 Task: Look for products in the category "Children & Baby Health" from Beekeeper's only.
Action: Mouse moved to (270, 133)
Screenshot: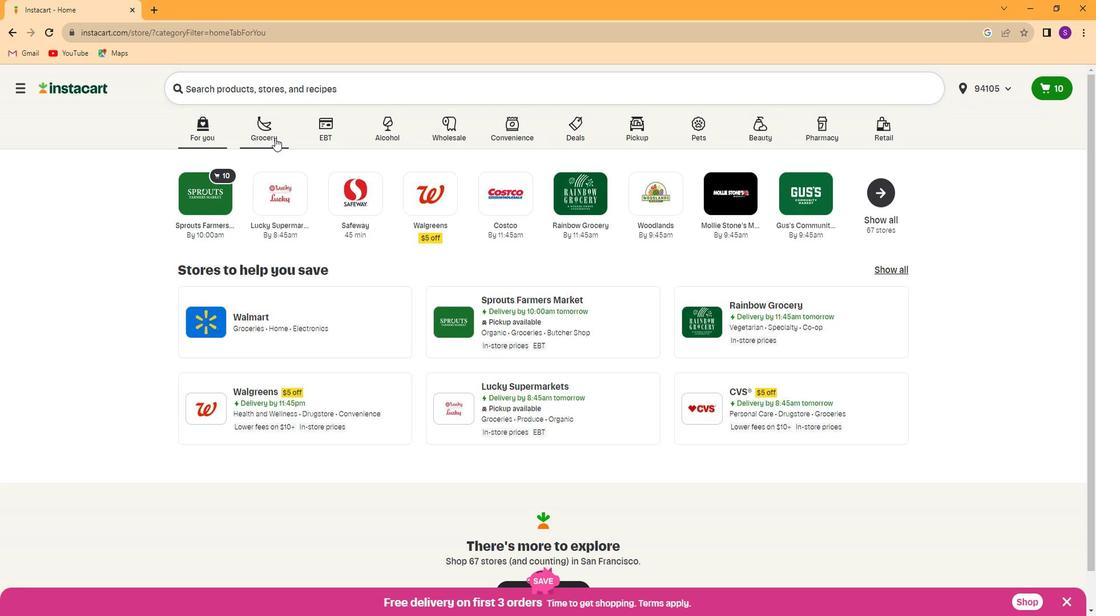 
Action: Mouse pressed left at (270, 133)
Screenshot: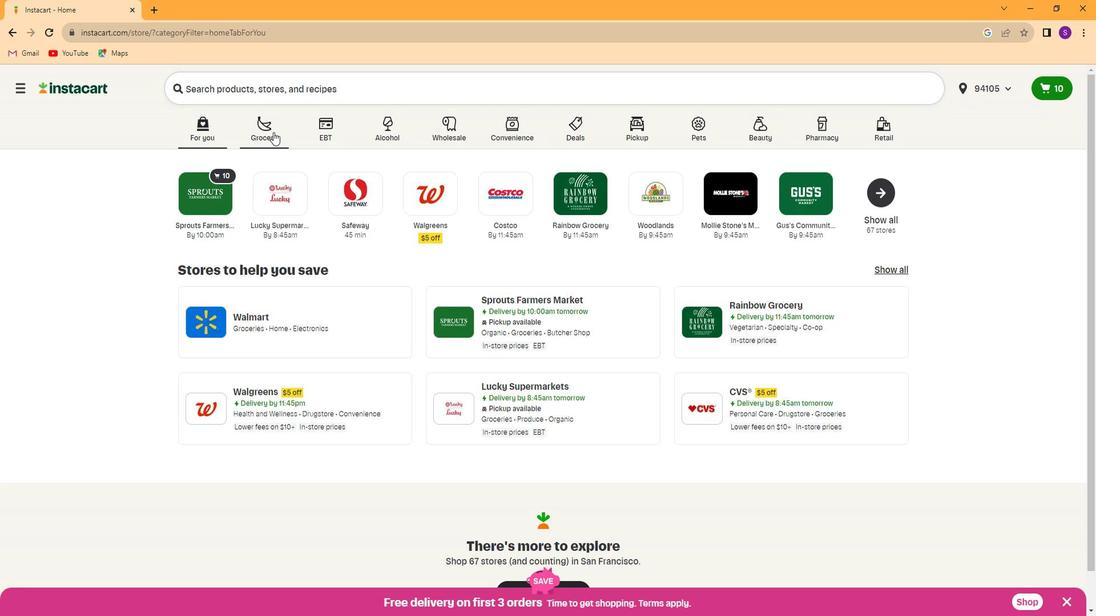 
Action: Mouse moved to (729, 210)
Screenshot: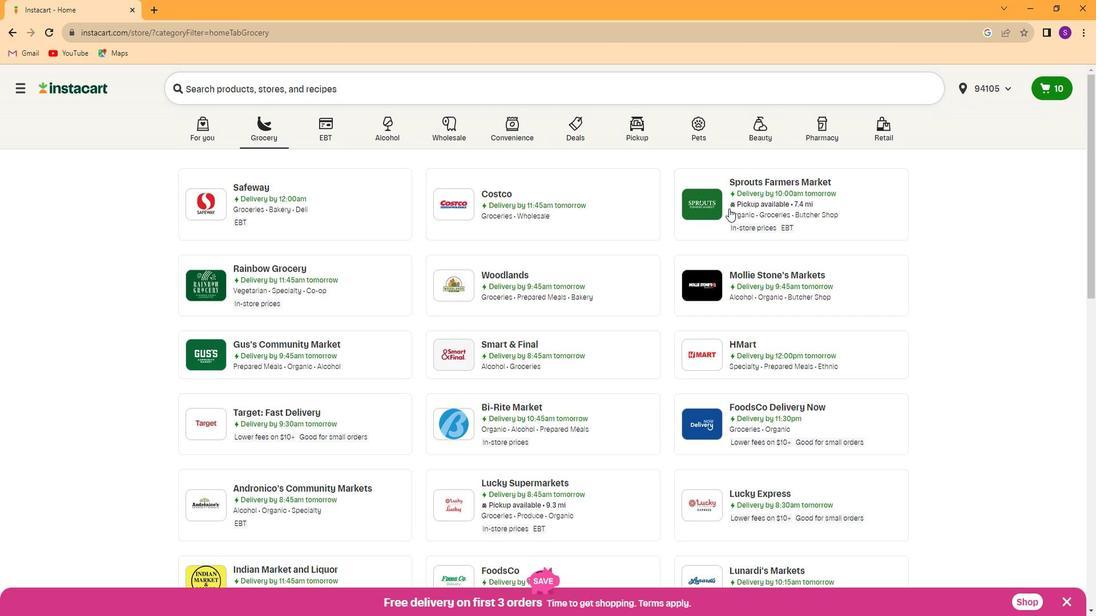 
Action: Mouse pressed left at (729, 210)
Screenshot: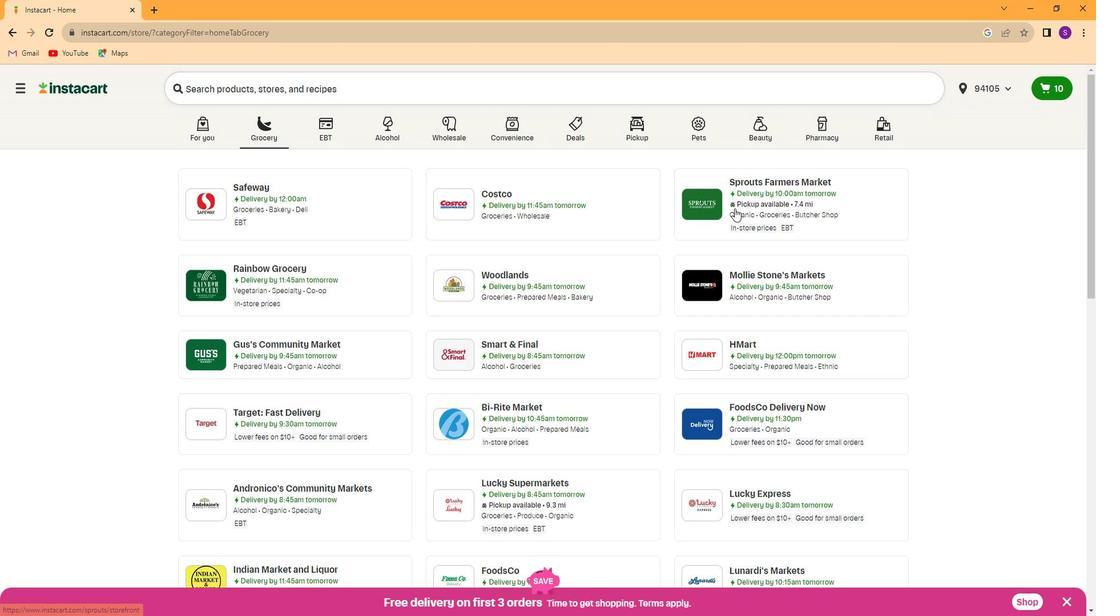 
Action: Mouse moved to (98, 463)
Screenshot: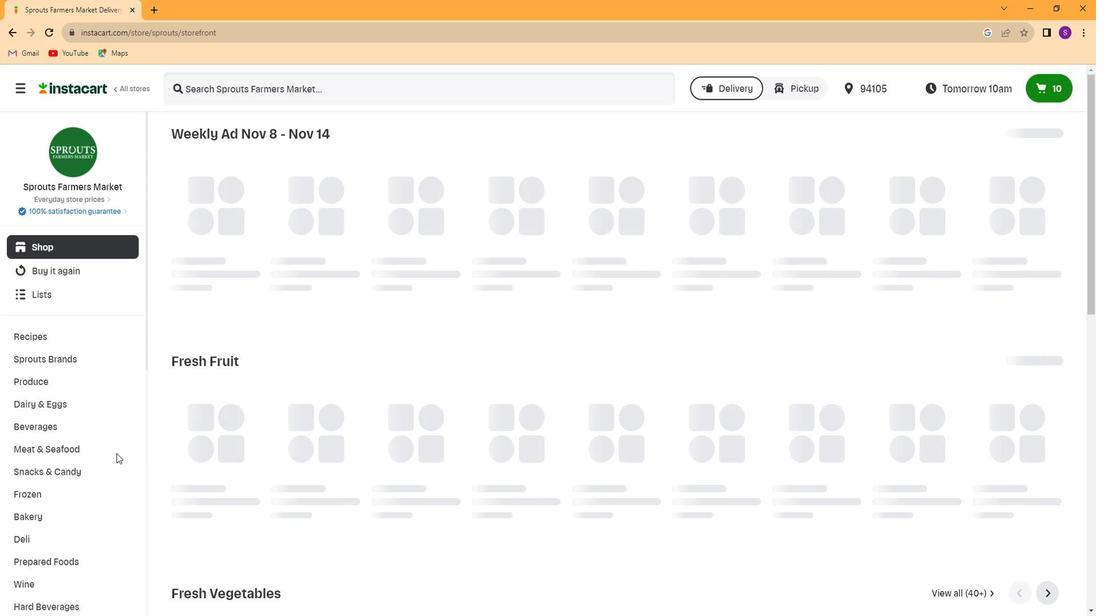 
Action: Mouse scrolled (98, 463) with delta (0, 0)
Screenshot: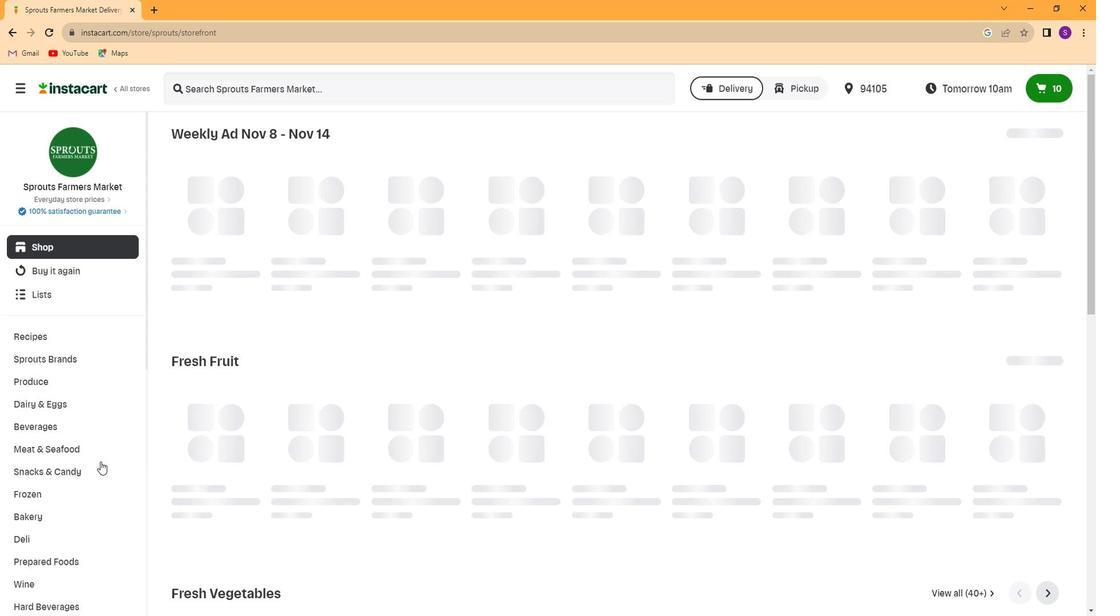 
Action: Mouse scrolled (98, 463) with delta (0, 0)
Screenshot: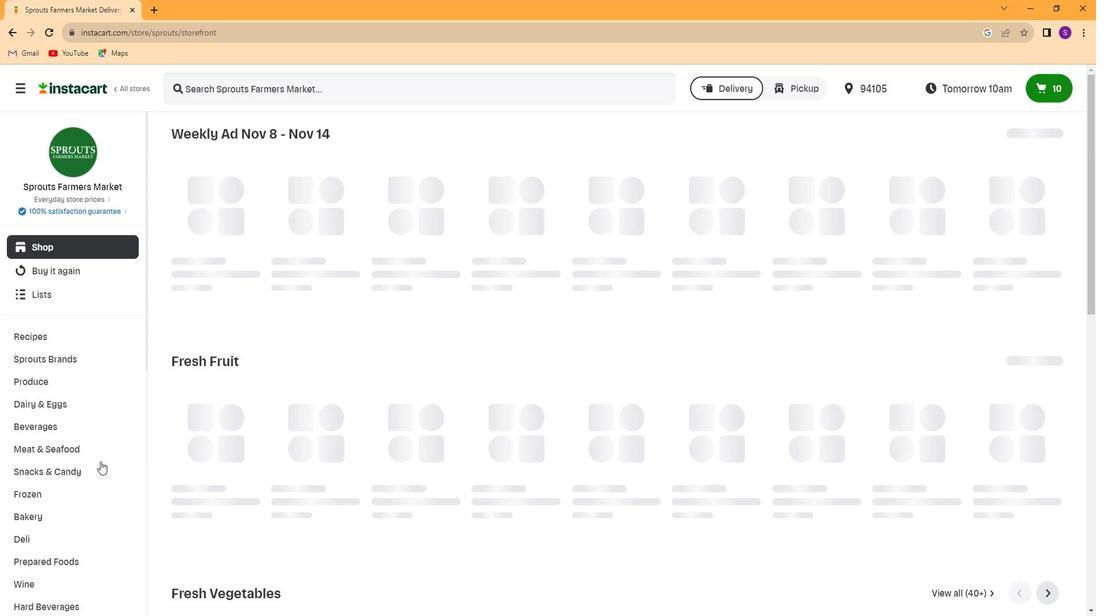
Action: Mouse scrolled (98, 463) with delta (0, 0)
Screenshot: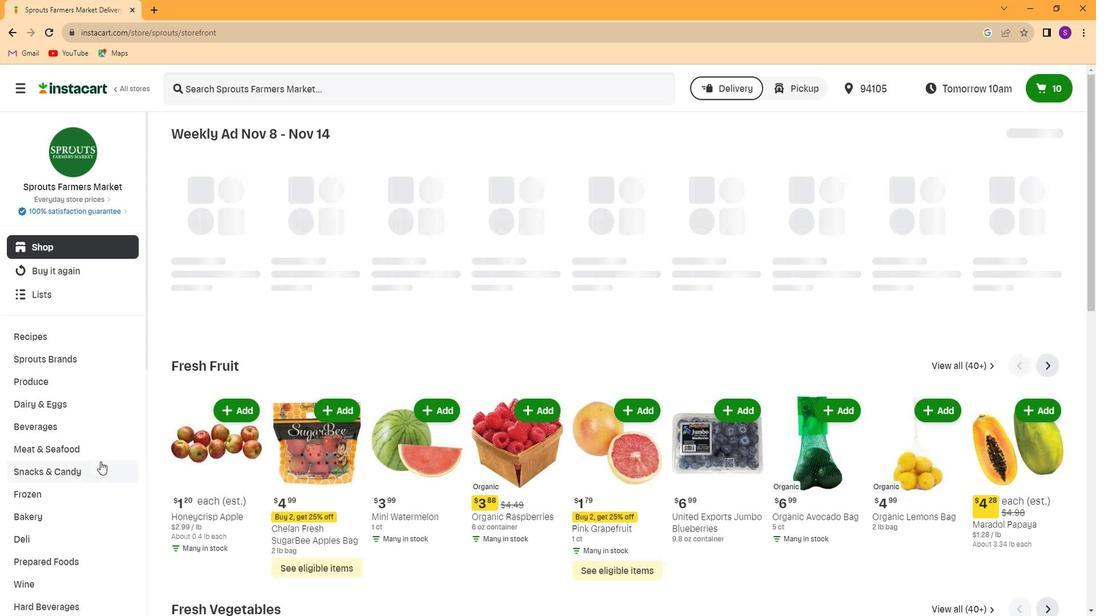 
Action: Mouse scrolled (98, 463) with delta (0, 0)
Screenshot: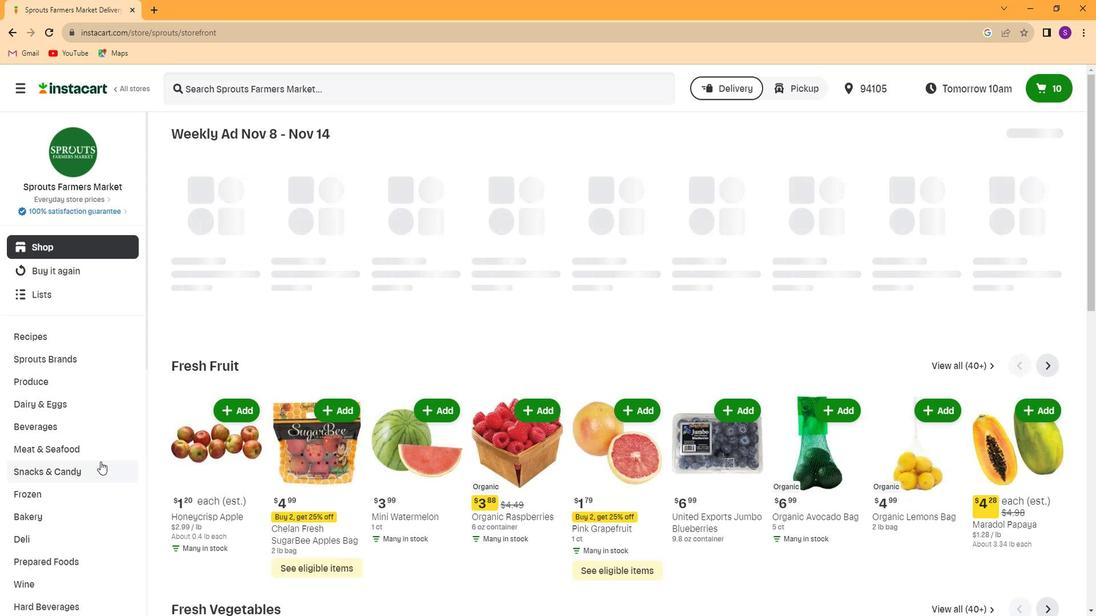 
Action: Mouse scrolled (98, 463) with delta (0, 0)
Screenshot: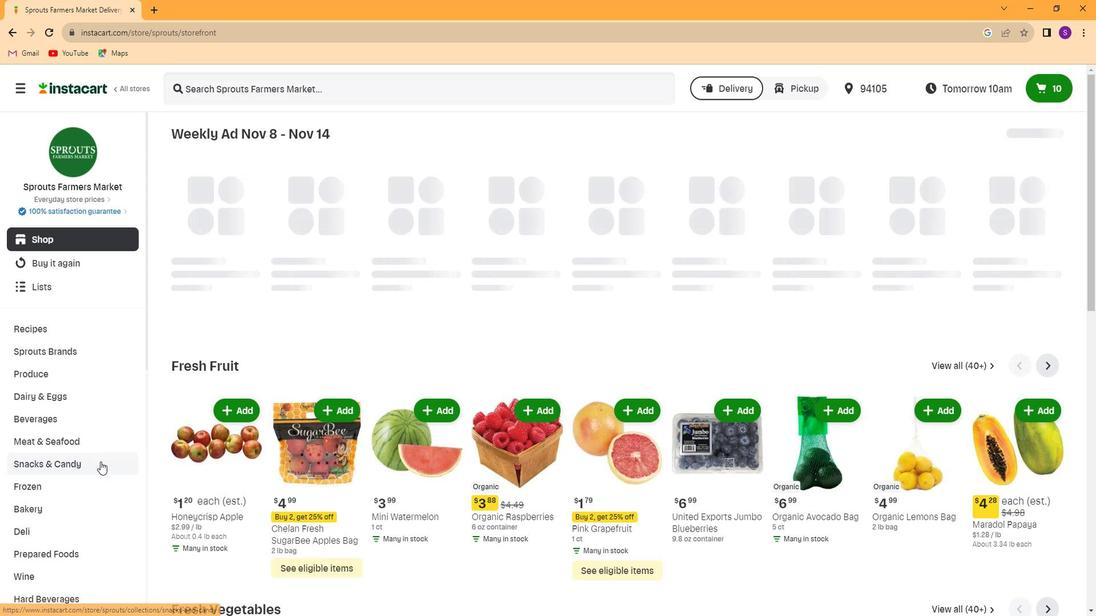 
Action: Mouse scrolled (98, 463) with delta (0, 0)
Screenshot: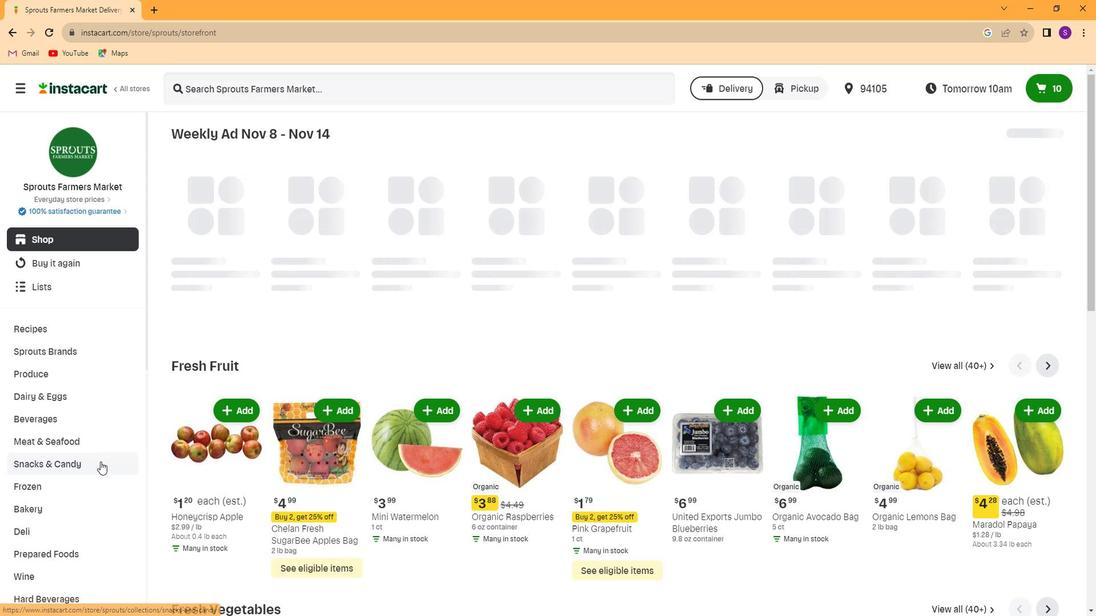 
Action: Mouse scrolled (98, 463) with delta (0, 0)
Screenshot: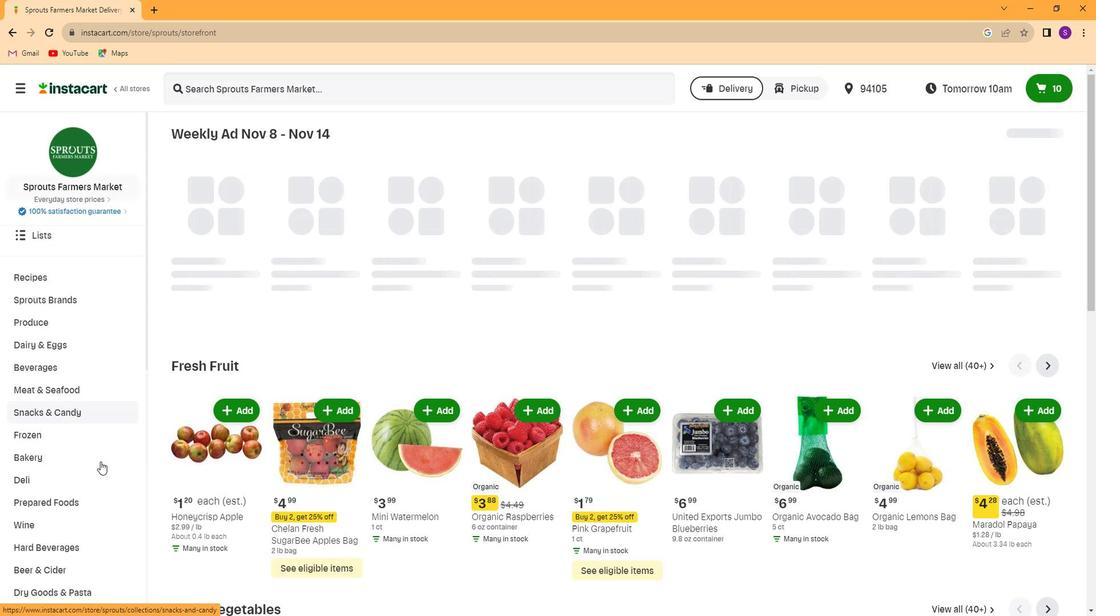 
Action: Mouse scrolled (98, 463) with delta (0, 0)
Screenshot: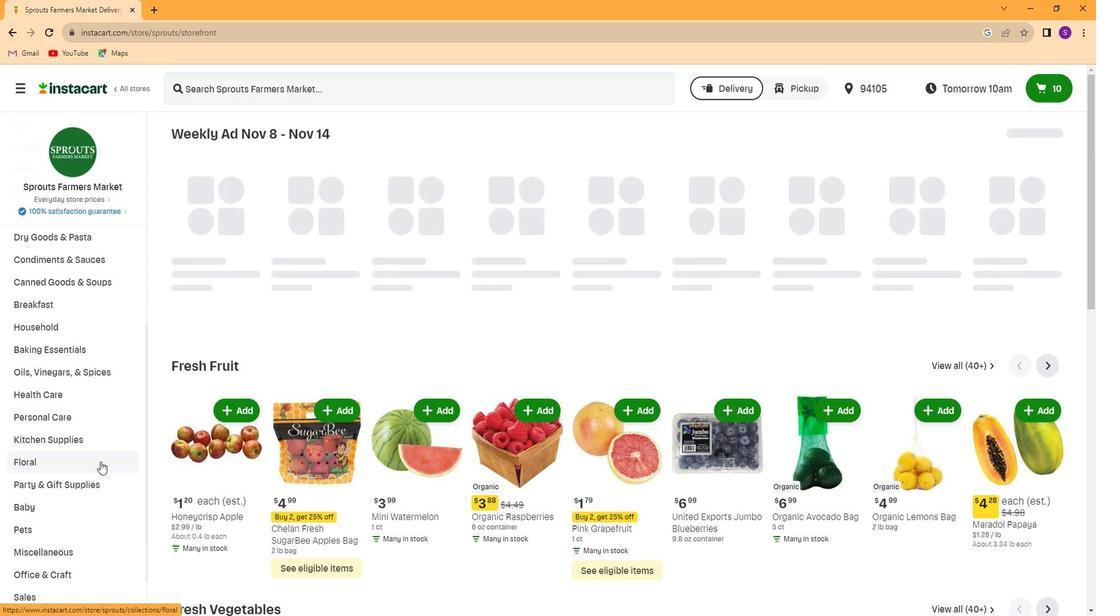 
Action: Mouse scrolled (98, 463) with delta (0, 0)
Screenshot: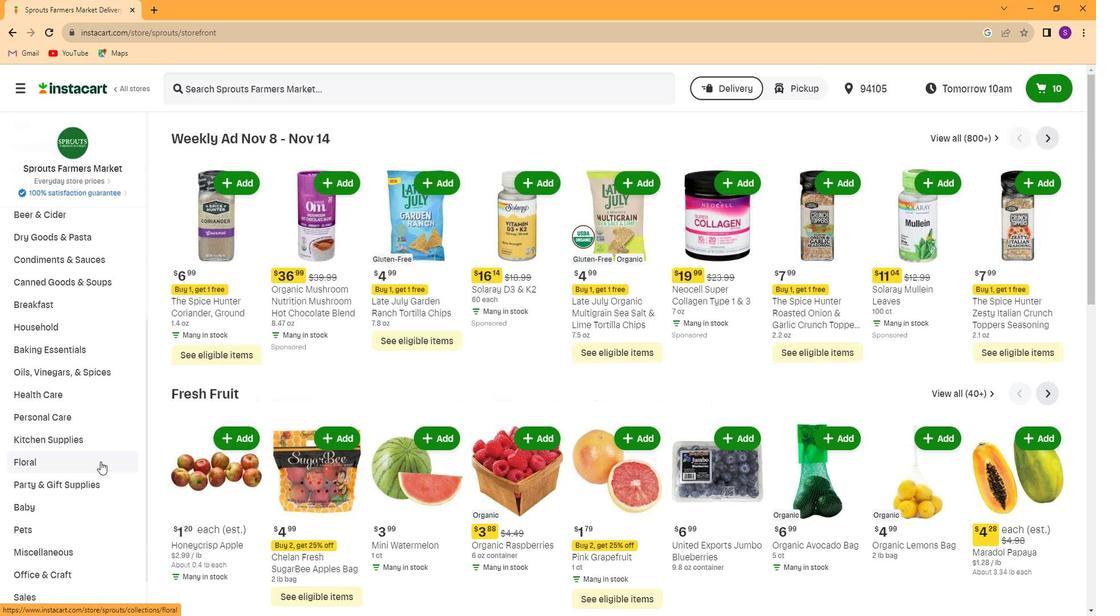 
Action: Mouse scrolled (98, 463) with delta (0, 0)
Screenshot: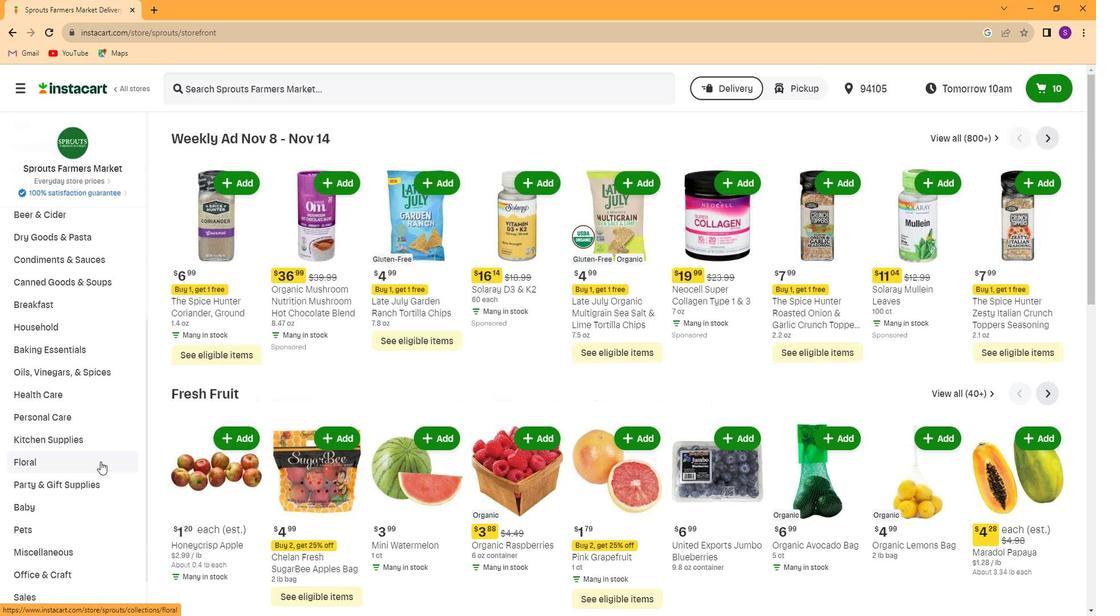 
Action: Mouse scrolled (98, 463) with delta (0, 0)
Screenshot: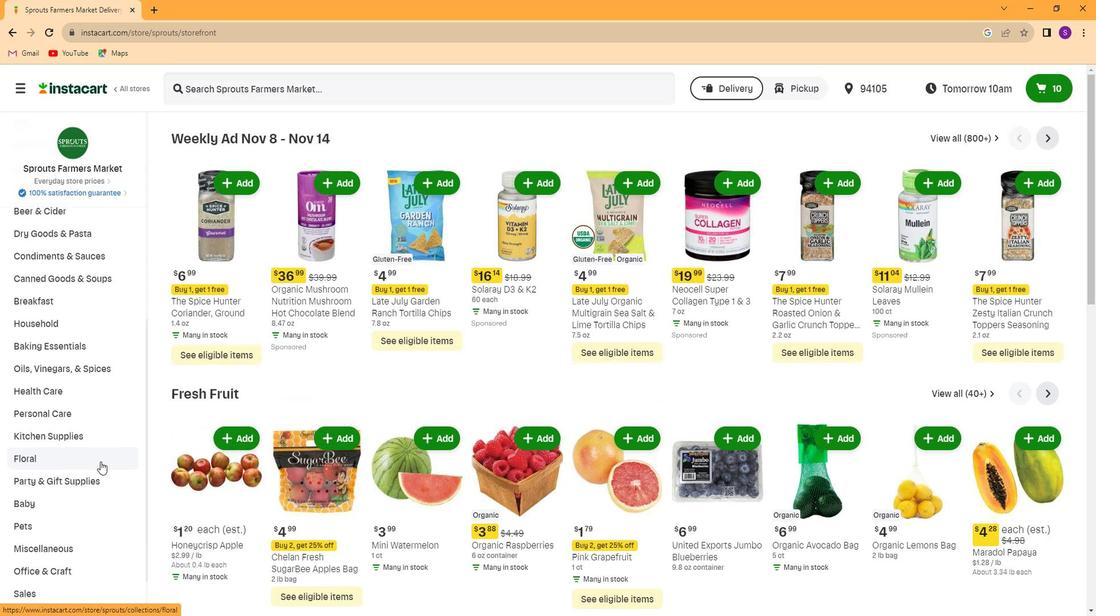 
Action: Mouse scrolled (98, 463) with delta (0, 0)
Screenshot: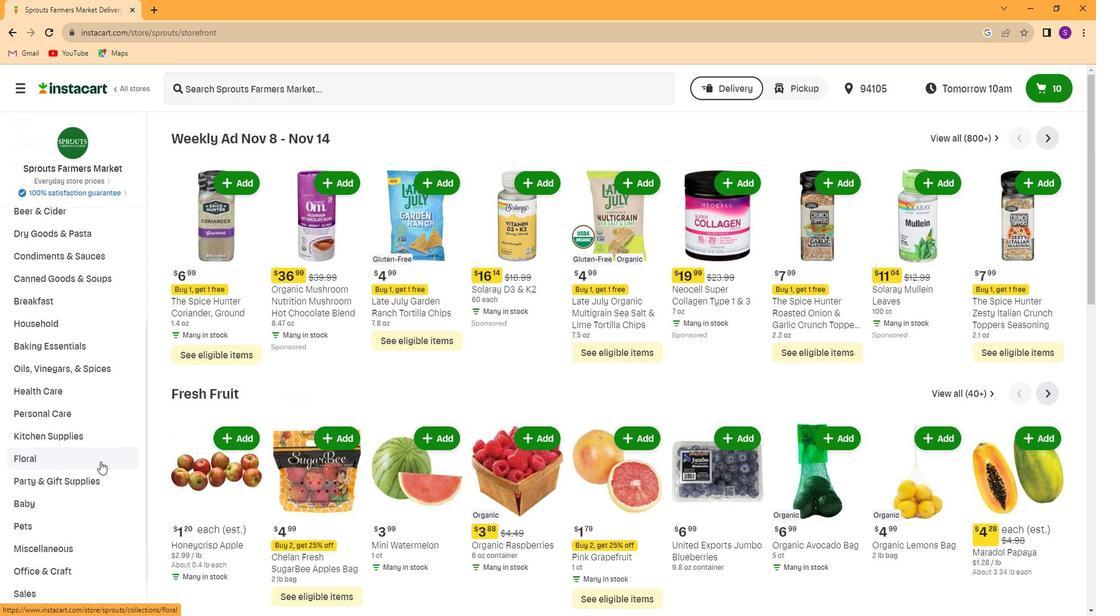 
Action: Mouse scrolled (98, 463) with delta (0, 0)
Screenshot: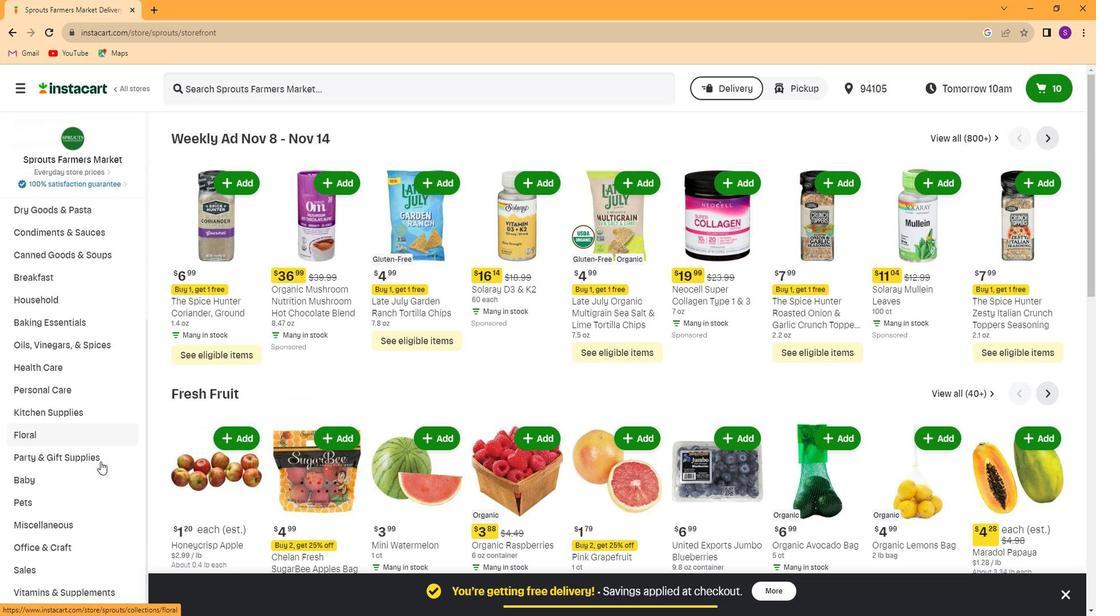 
Action: Mouse scrolled (98, 463) with delta (0, 0)
Screenshot: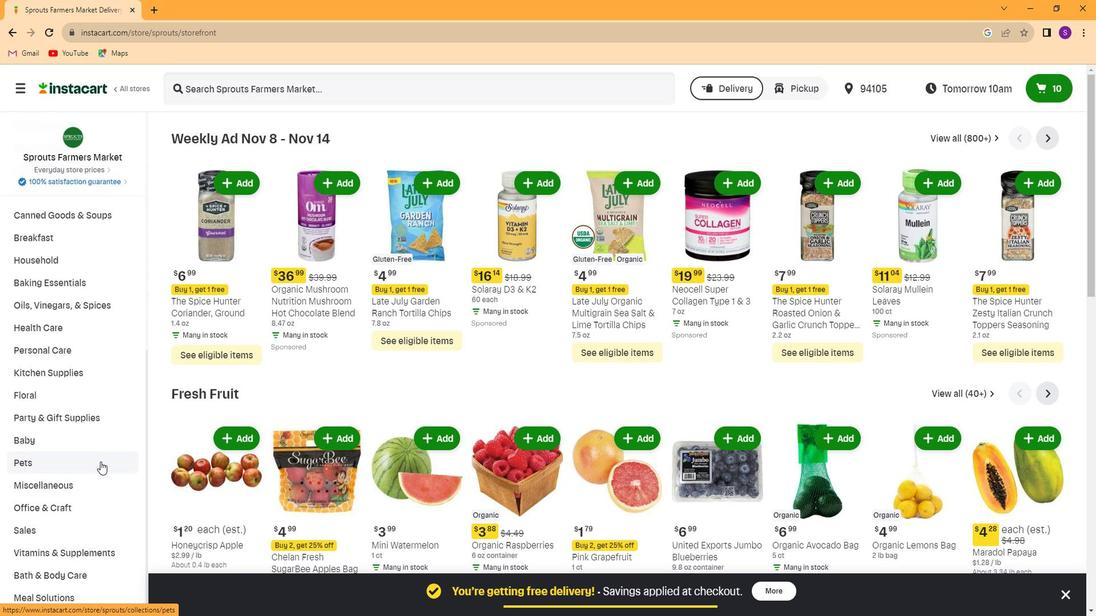 
Action: Mouse scrolled (98, 463) with delta (0, 0)
Screenshot: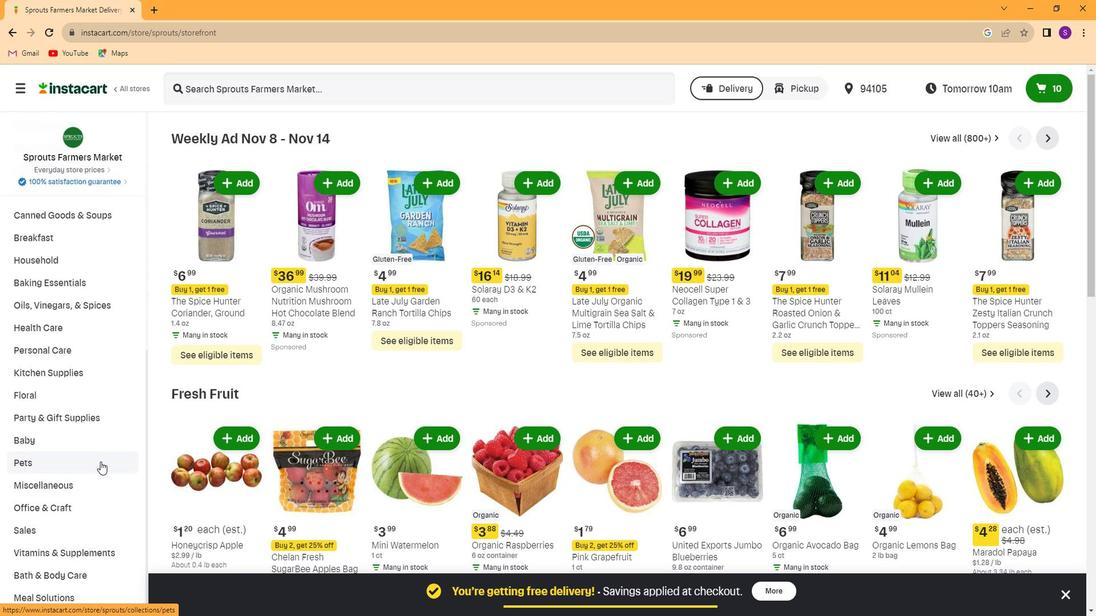 
Action: Mouse scrolled (98, 463) with delta (0, 0)
Screenshot: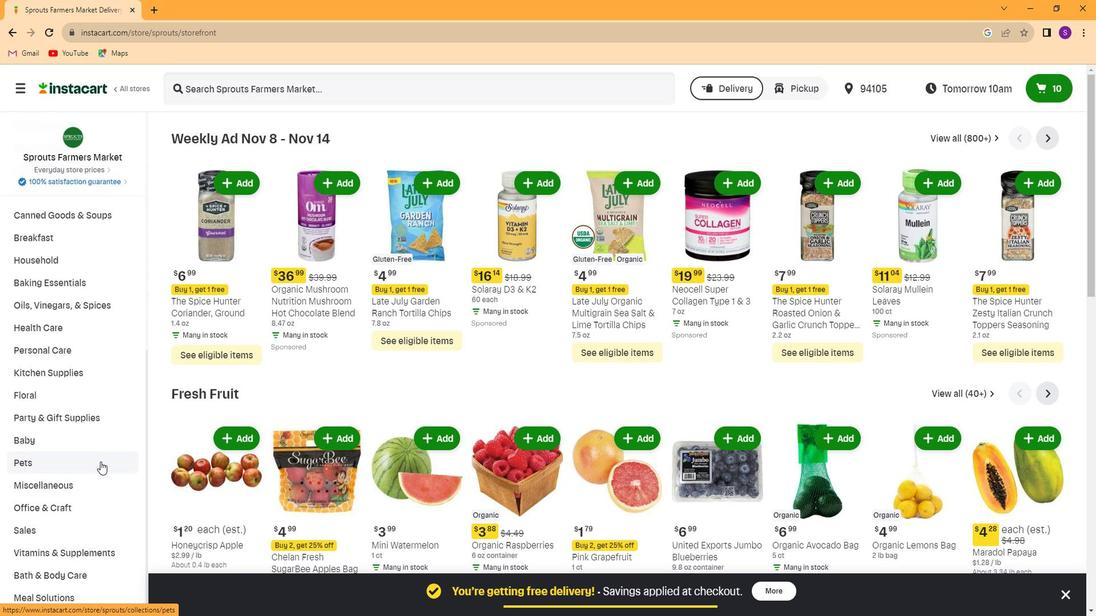 
Action: Mouse scrolled (98, 463) with delta (0, 0)
Screenshot: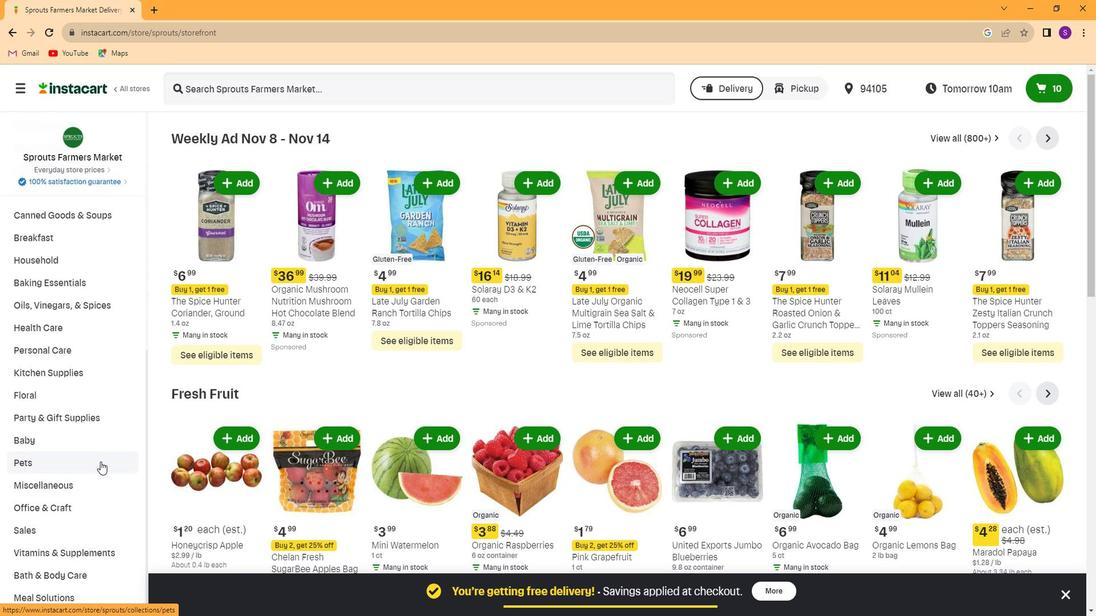 
Action: Mouse moved to (85, 555)
Screenshot: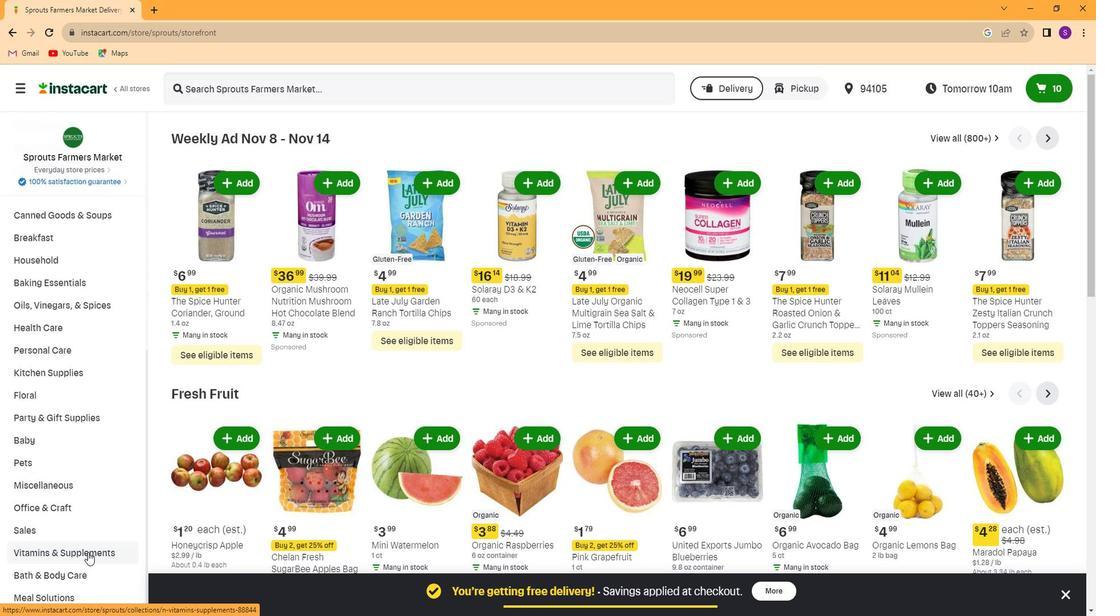 
Action: Mouse pressed left at (85, 555)
Screenshot: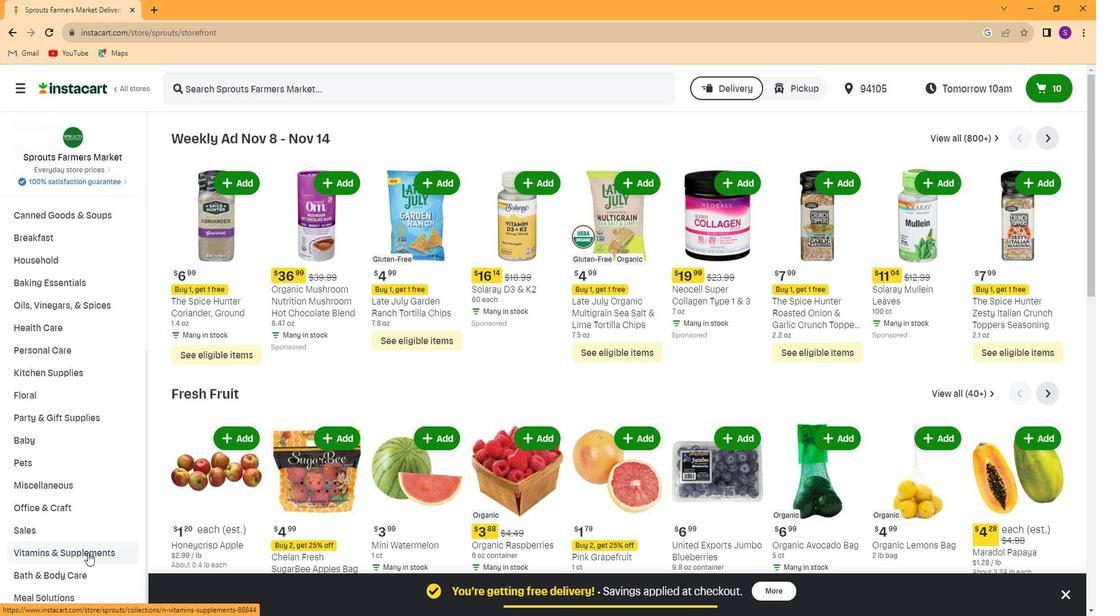 
Action: Mouse scrolled (85, 555) with delta (0, 0)
Screenshot: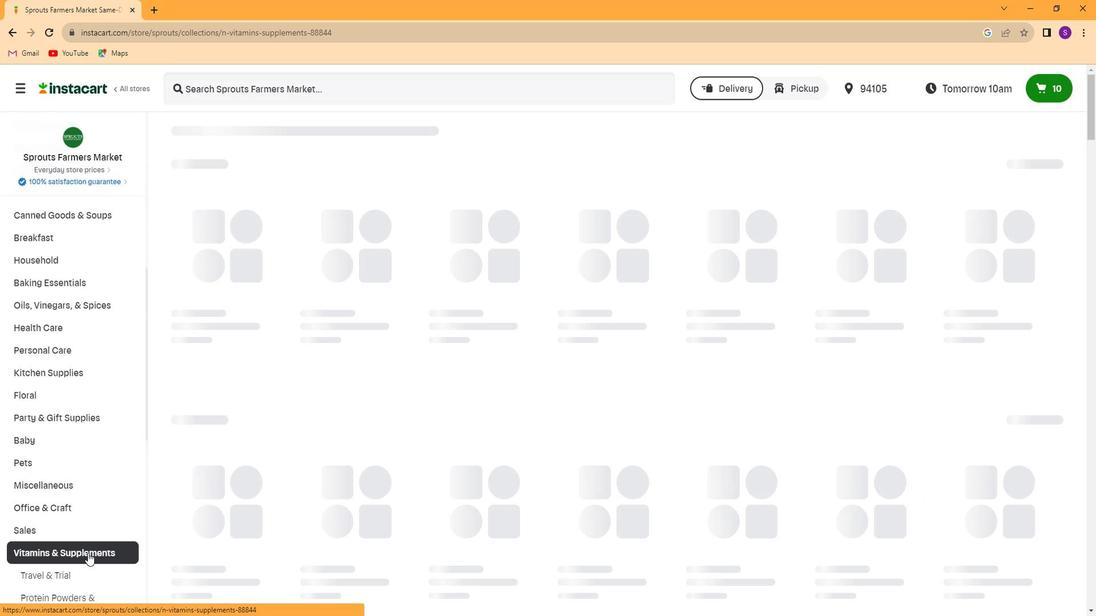 
Action: Mouse scrolled (85, 555) with delta (0, 0)
Screenshot: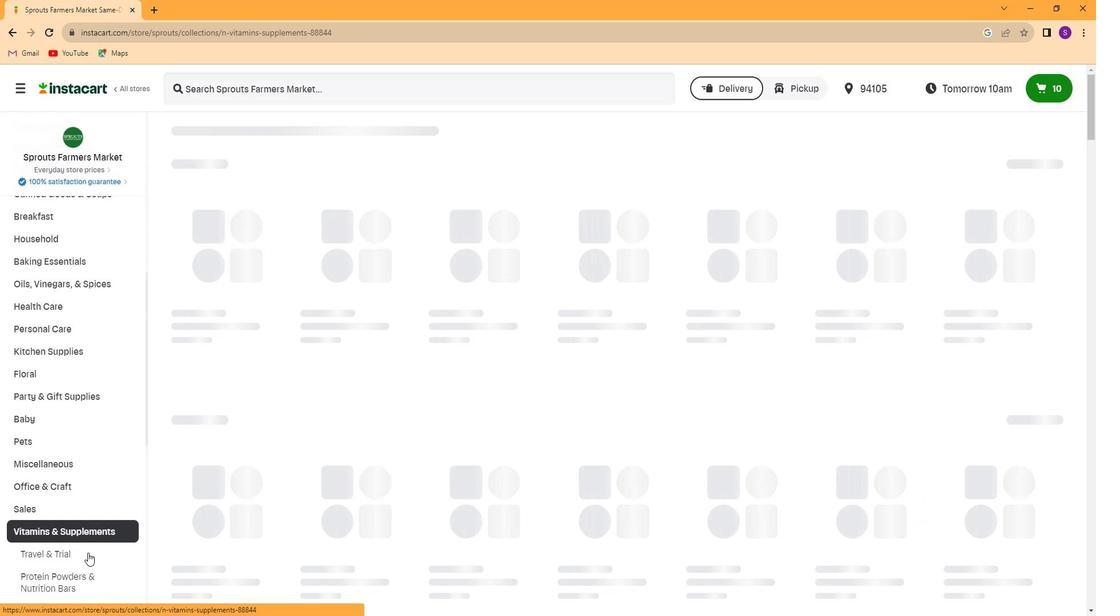 
Action: Mouse scrolled (85, 555) with delta (0, 0)
Screenshot: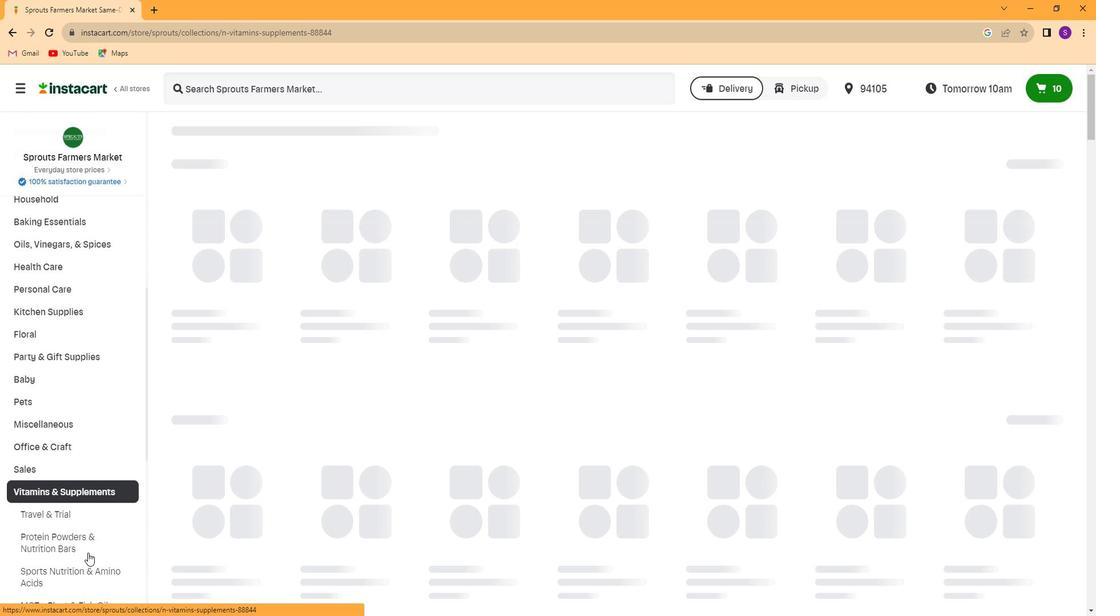 
Action: Mouse moved to (88, 489)
Screenshot: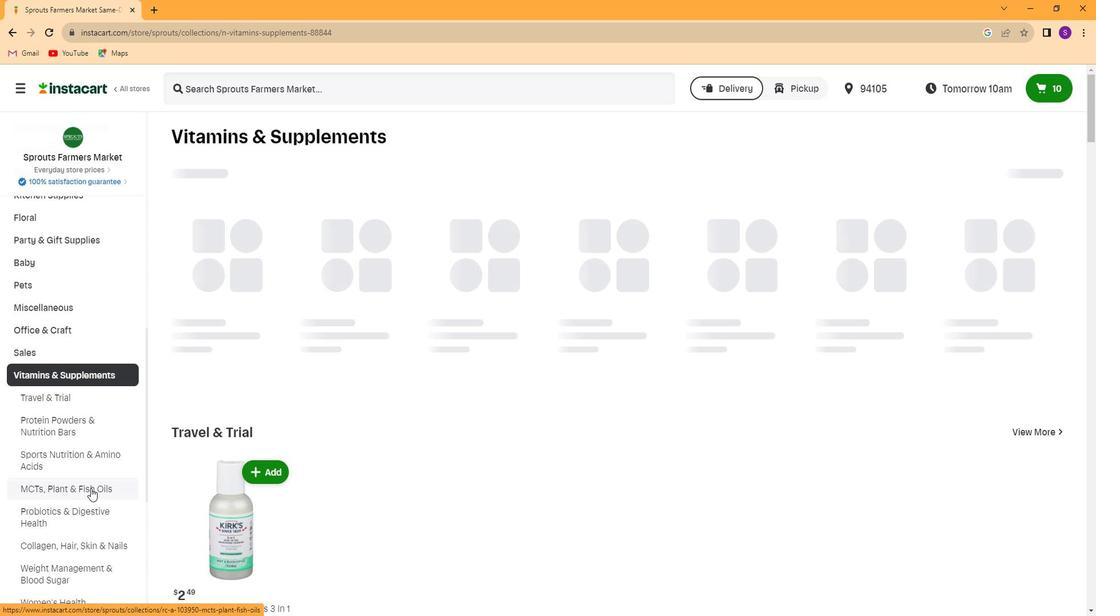 
Action: Mouse scrolled (88, 489) with delta (0, 0)
Screenshot: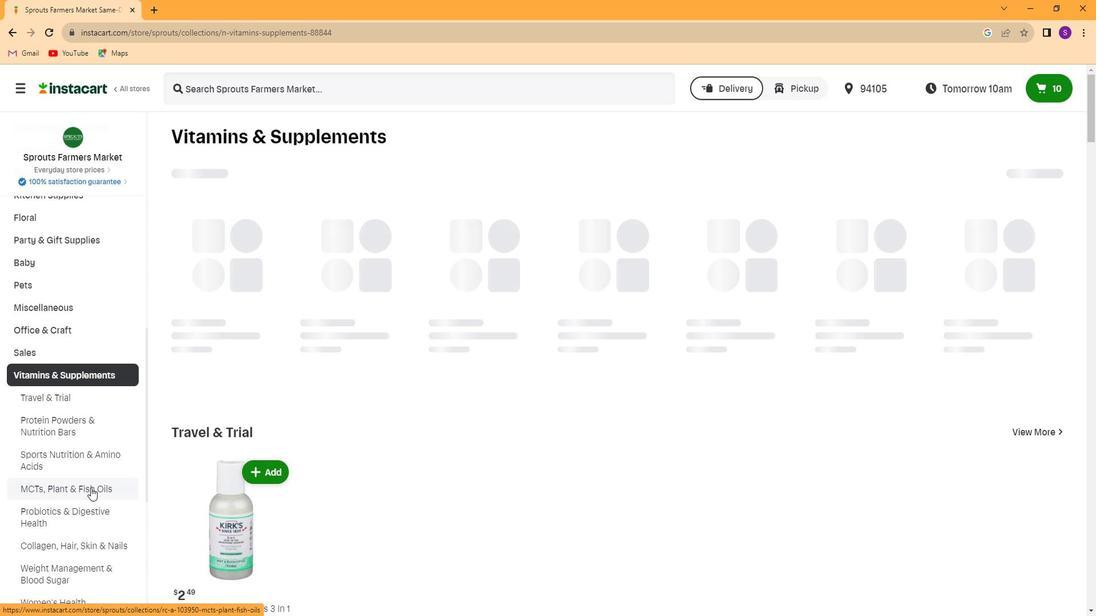 
Action: Mouse scrolled (88, 489) with delta (0, 0)
Screenshot: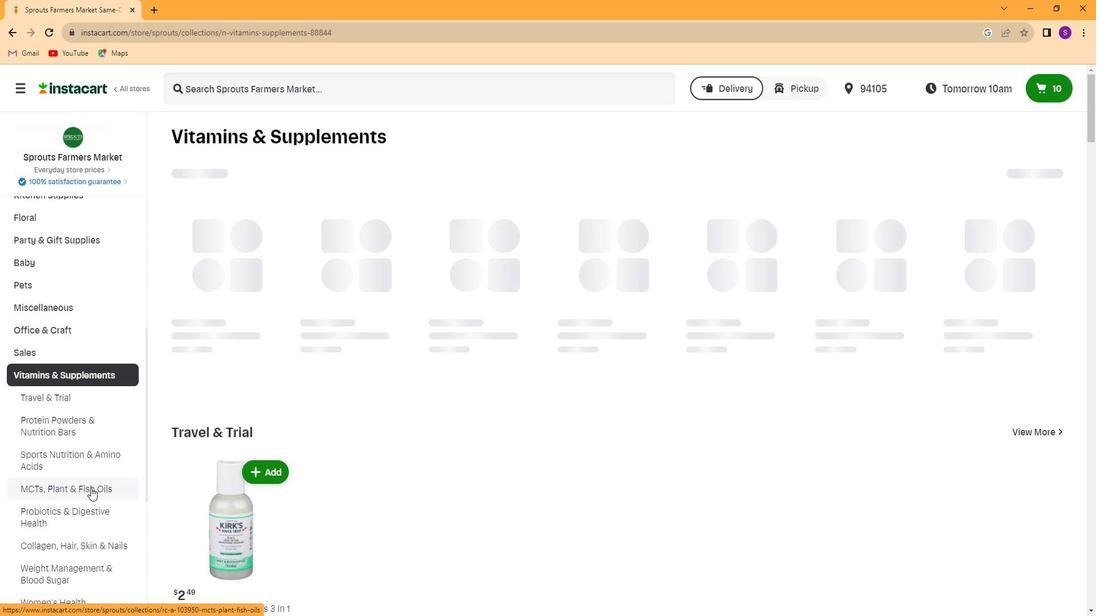 
Action: Mouse moved to (95, 503)
Screenshot: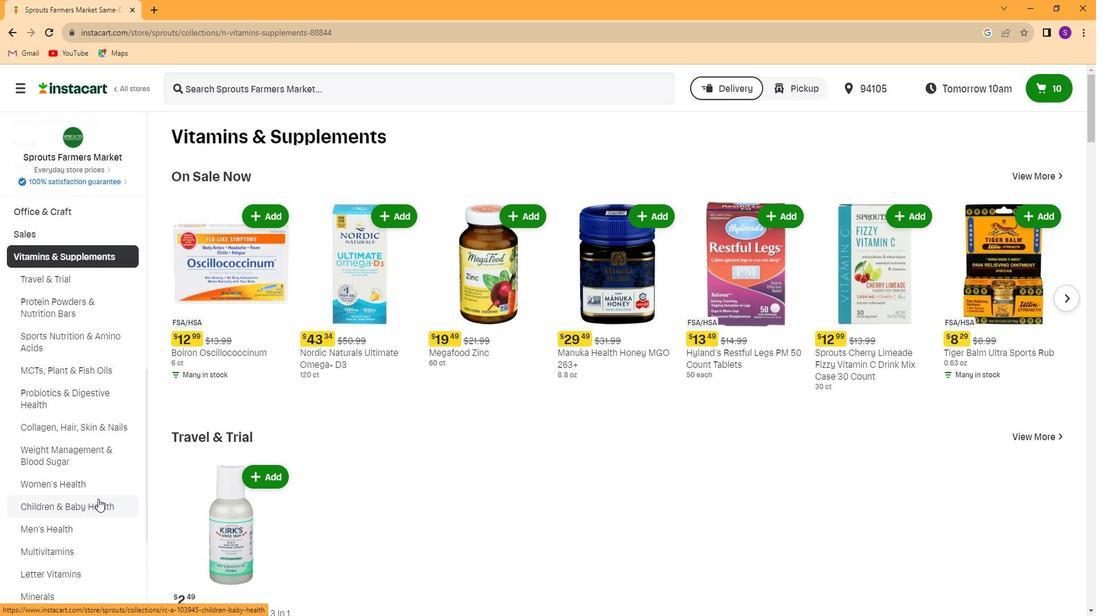 
Action: Mouse pressed left at (95, 503)
Screenshot: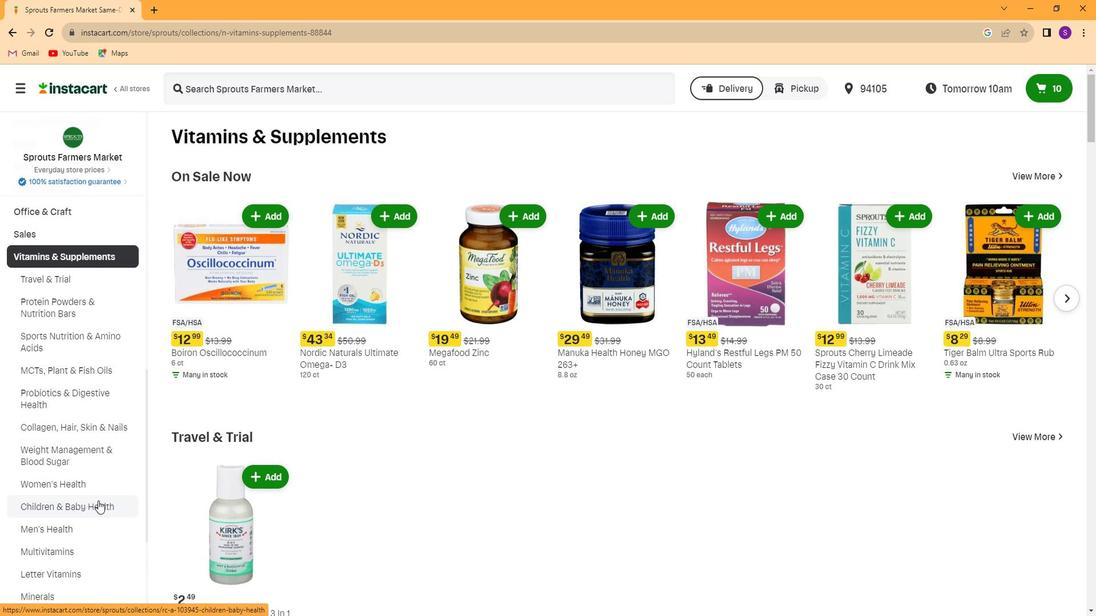 
Action: Mouse moved to (388, 187)
Screenshot: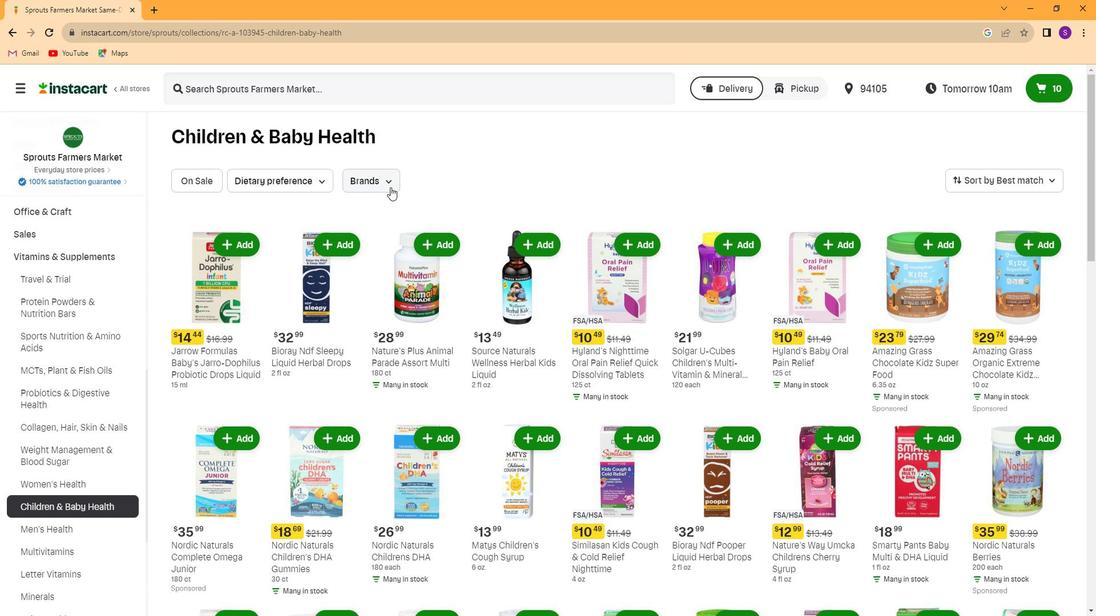
Action: Mouse pressed left at (388, 187)
Screenshot: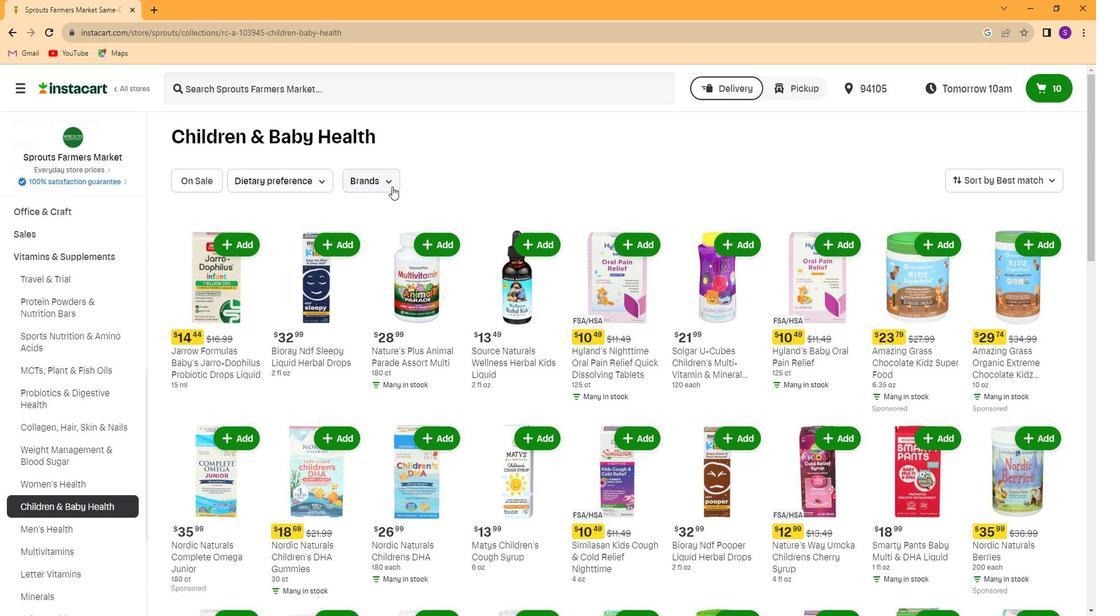 
Action: Mouse moved to (371, 347)
Screenshot: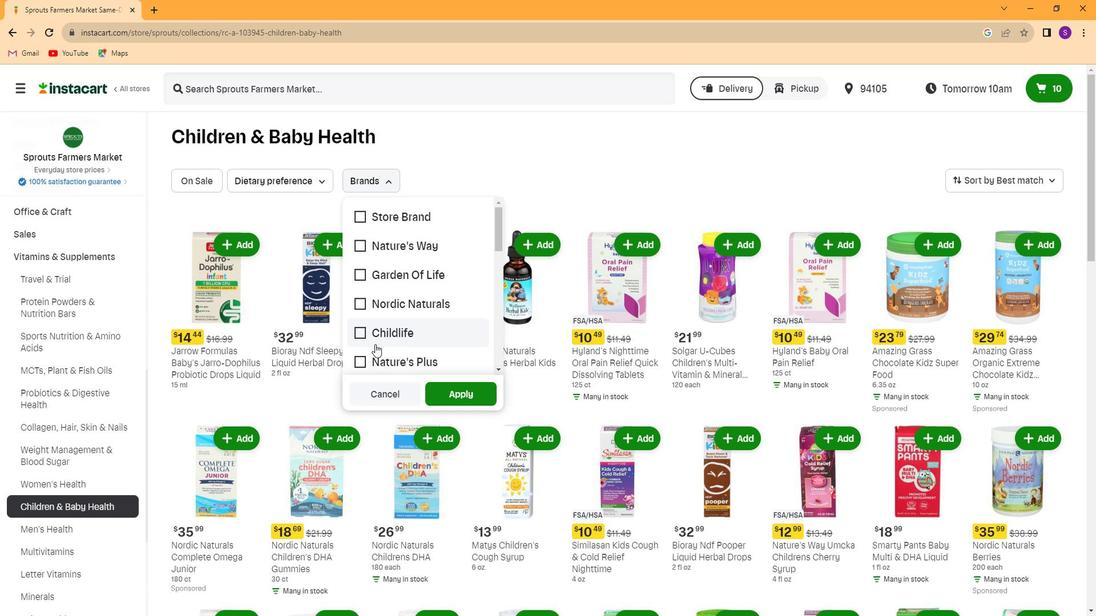 
Action: Mouse scrolled (371, 346) with delta (0, 0)
Screenshot: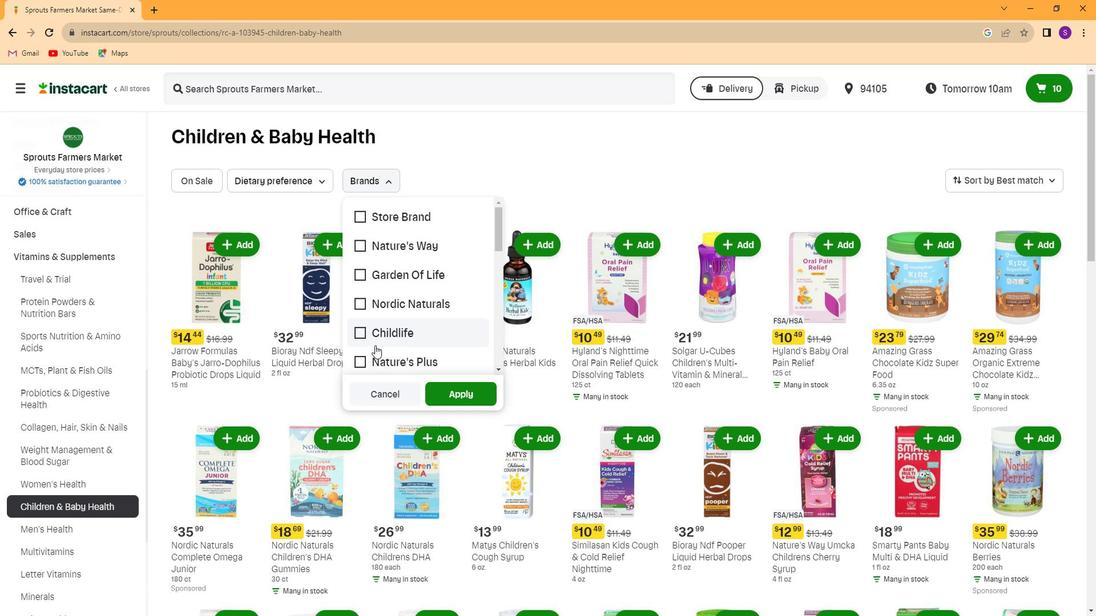 
Action: Mouse scrolled (371, 346) with delta (0, 0)
Screenshot: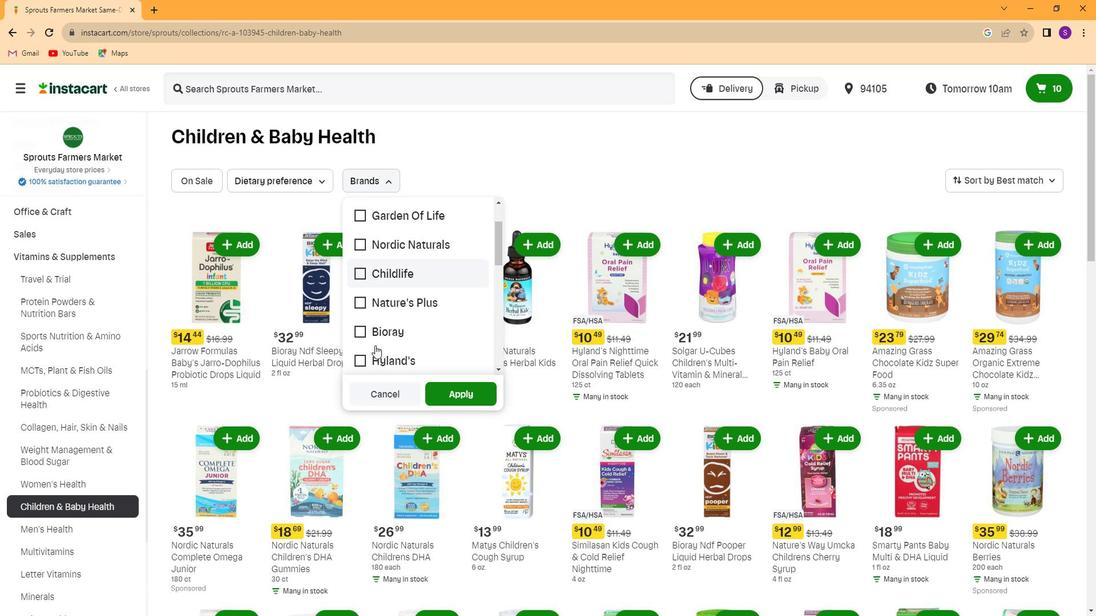 
Action: Mouse scrolled (371, 346) with delta (0, 0)
Screenshot: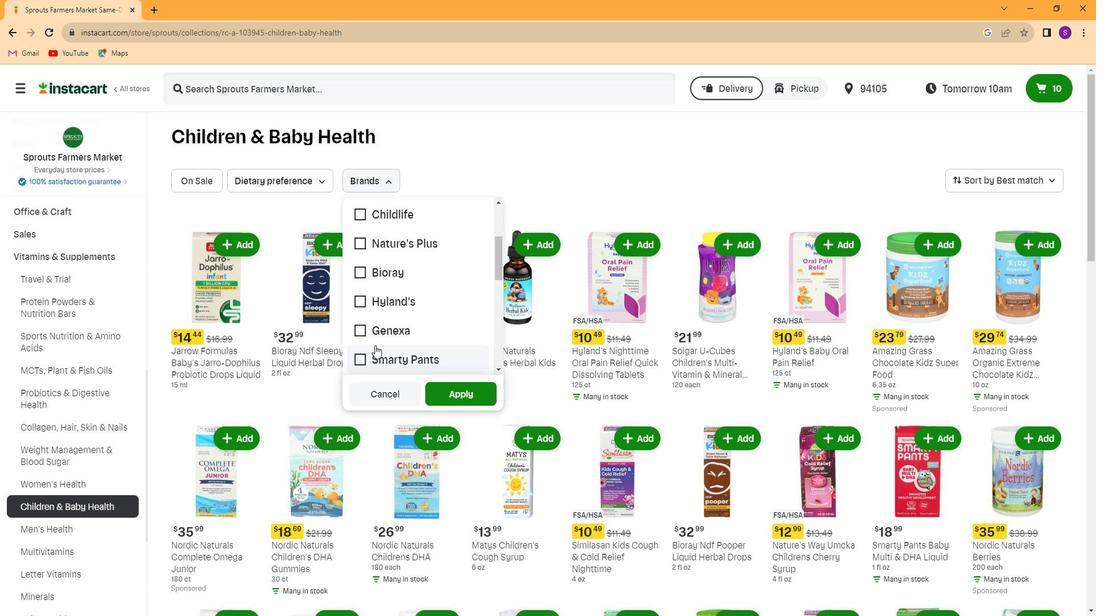
Action: Mouse scrolled (371, 346) with delta (0, 0)
Screenshot: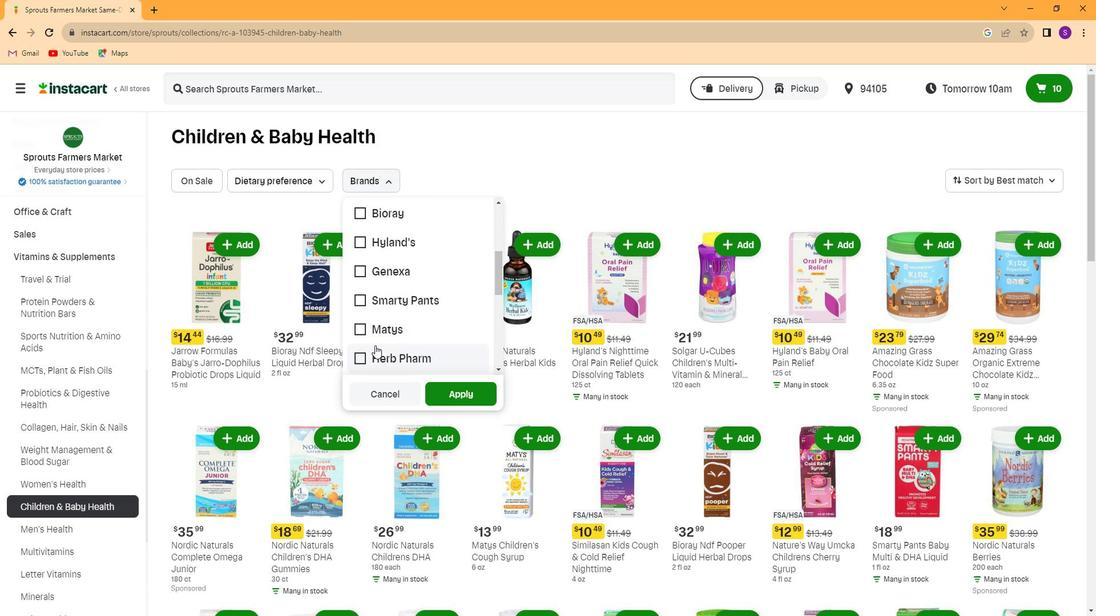 
Action: Mouse scrolled (371, 346) with delta (0, 0)
Screenshot: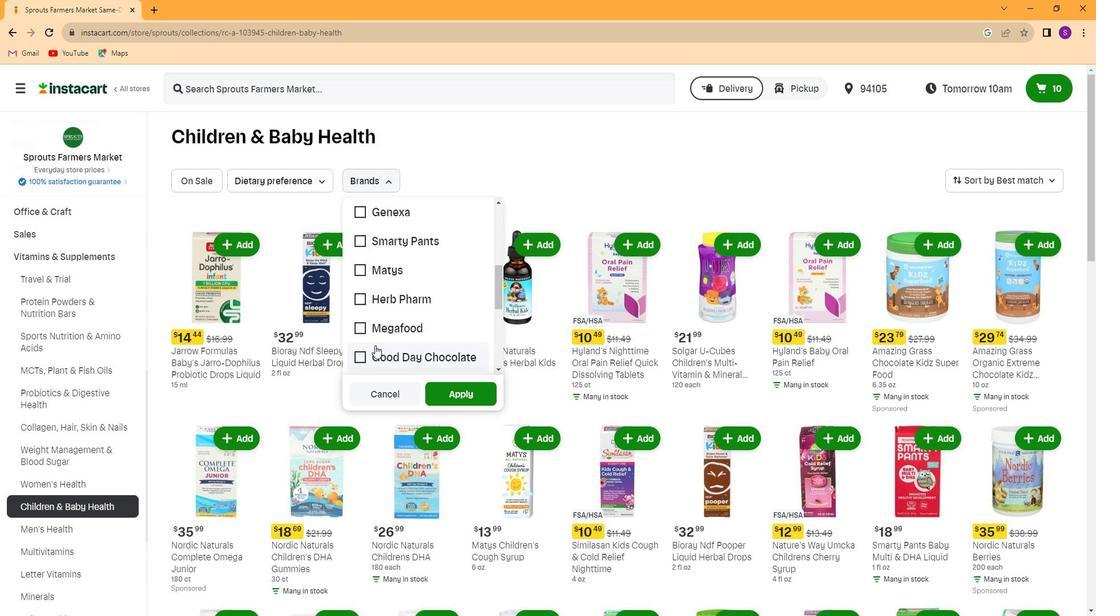 
Action: Mouse scrolled (371, 346) with delta (0, 0)
Screenshot: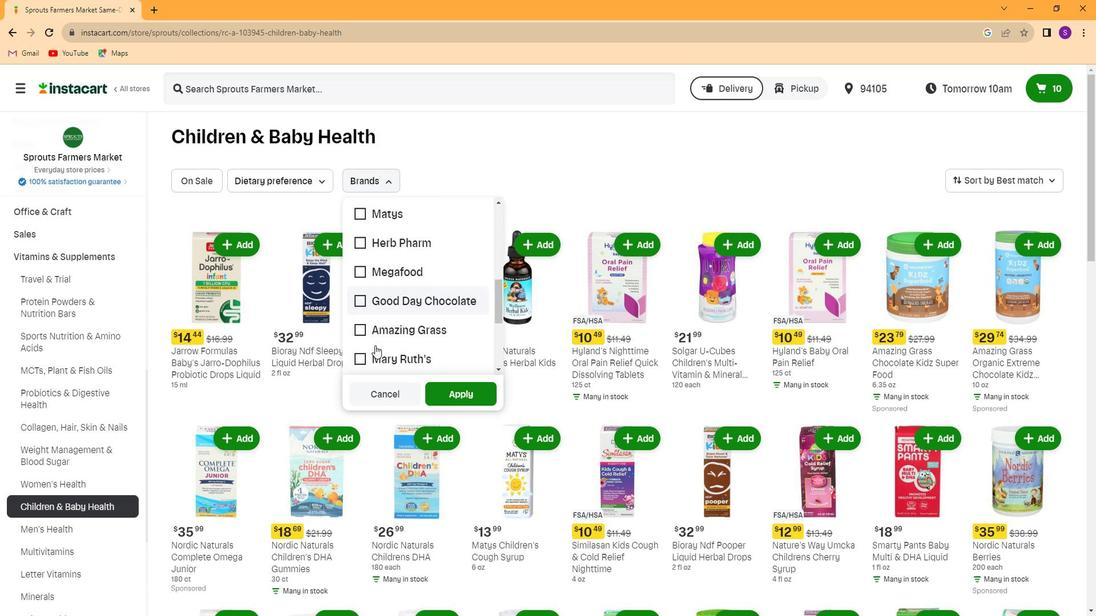 
Action: Mouse moved to (390, 314)
Screenshot: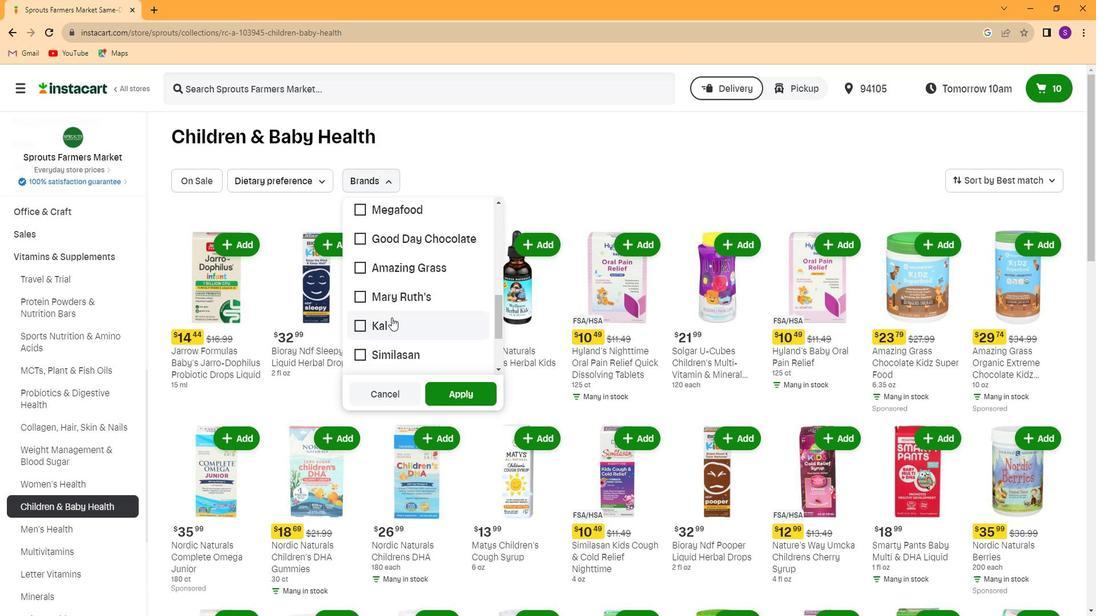
Action: Mouse scrolled (390, 313) with delta (0, 0)
Screenshot: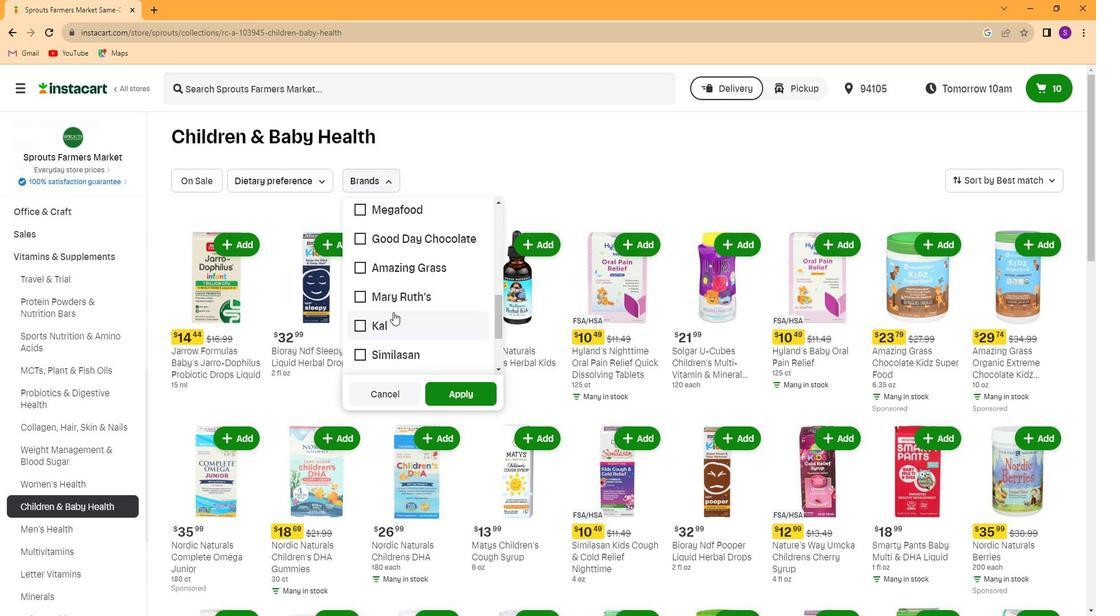 
Action: Mouse scrolled (390, 313) with delta (0, 0)
Screenshot: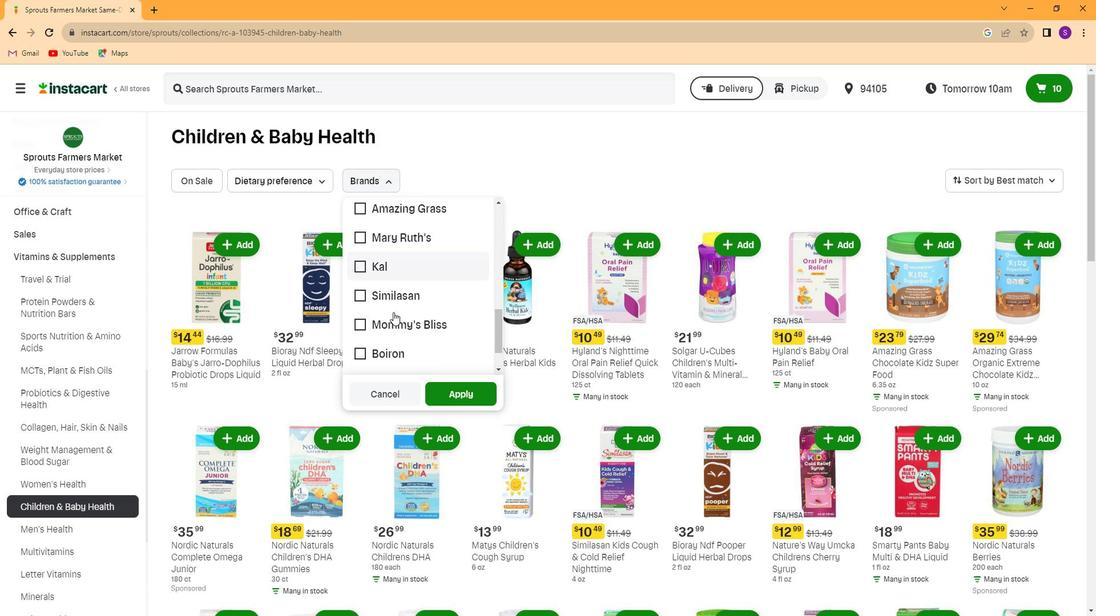 
Action: Mouse scrolled (390, 314) with delta (0, 0)
Screenshot: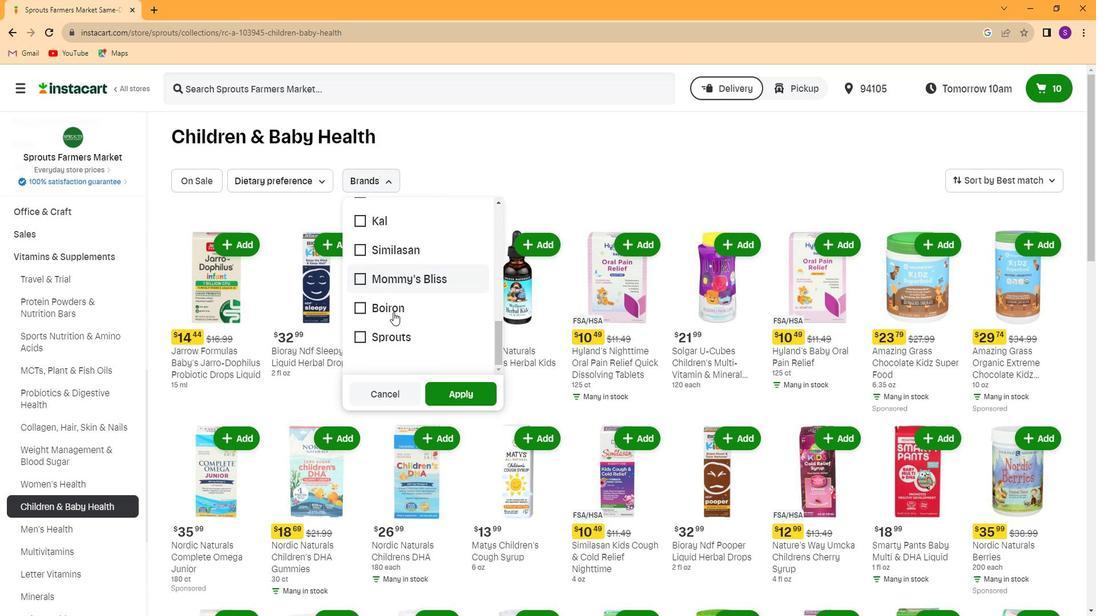 
Action: Mouse scrolled (390, 314) with delta (0, 0)
Screenshot: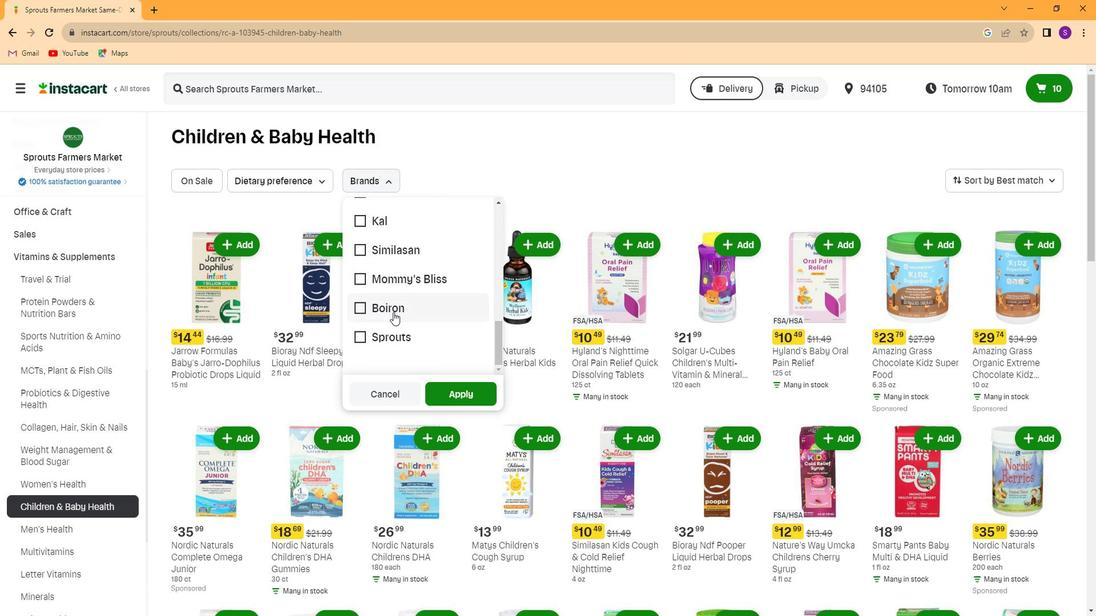 
Action: Mouse scrolled (390, 314) with delta (0, 0)
Screenshot: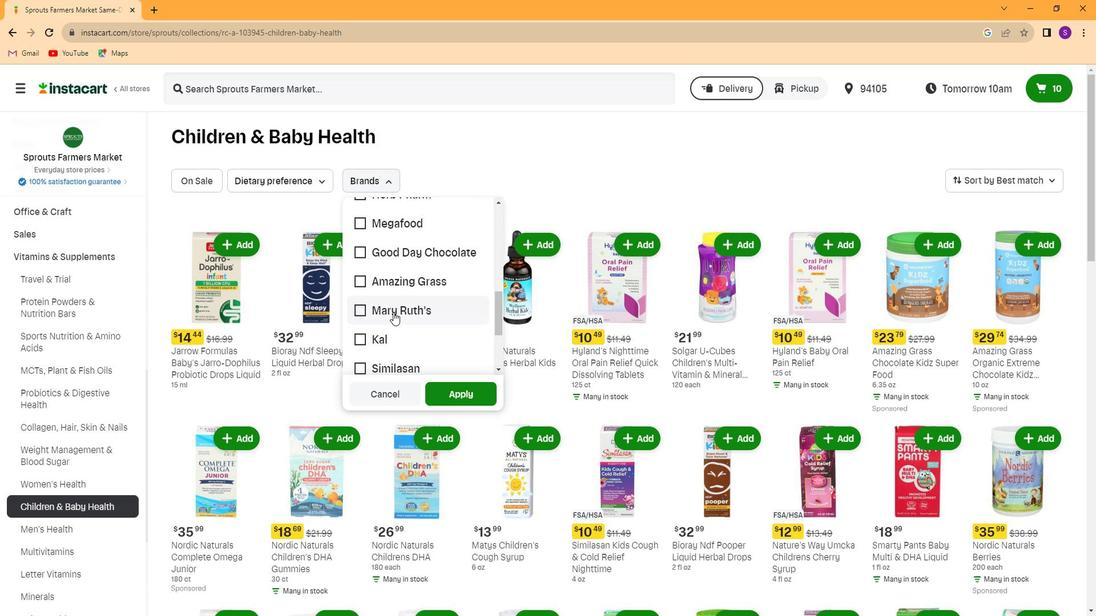 
Action: Mouse scrolled (390, 314) with delta (0, 0)
Screenshot: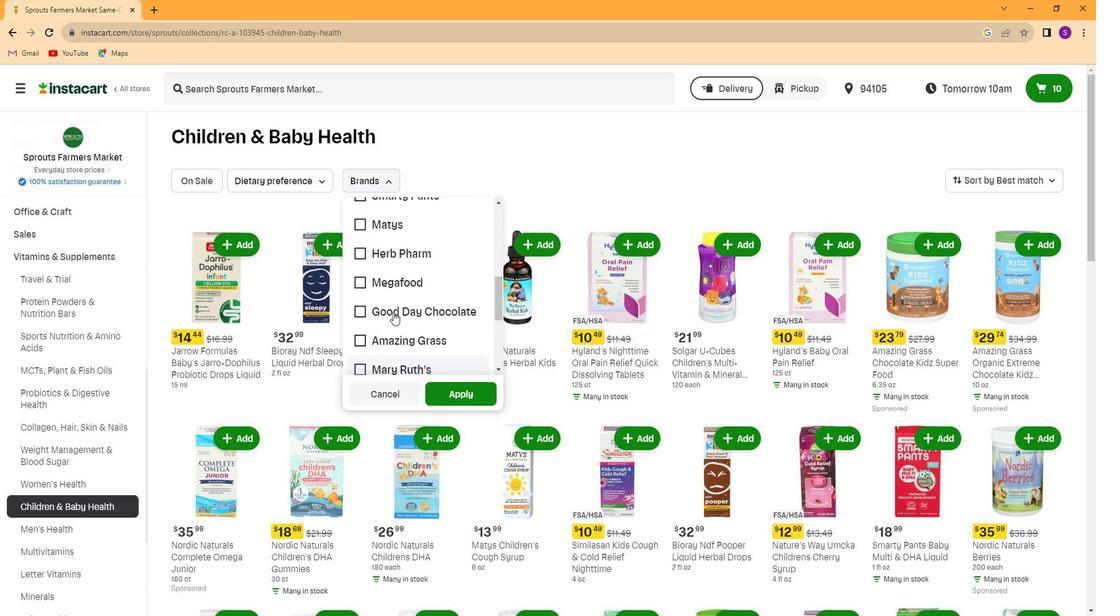 
Action: Mouse scrolled (390, 314) with delta (0, 0)
Screenshot: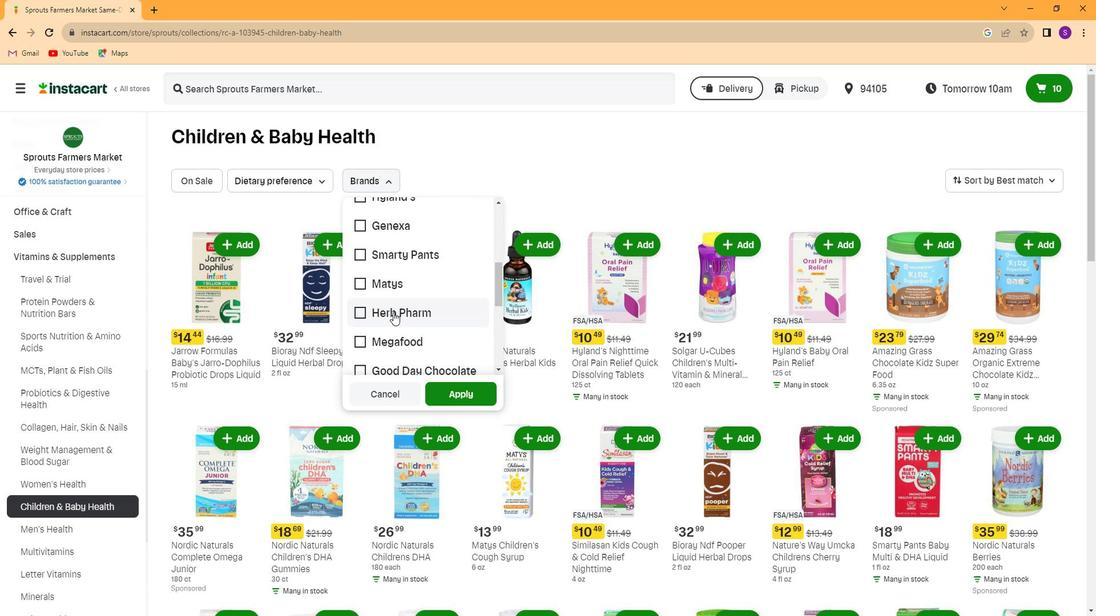 
Action: Mouse scrolled (390, 314) with delta (0, 0)
Screenshot: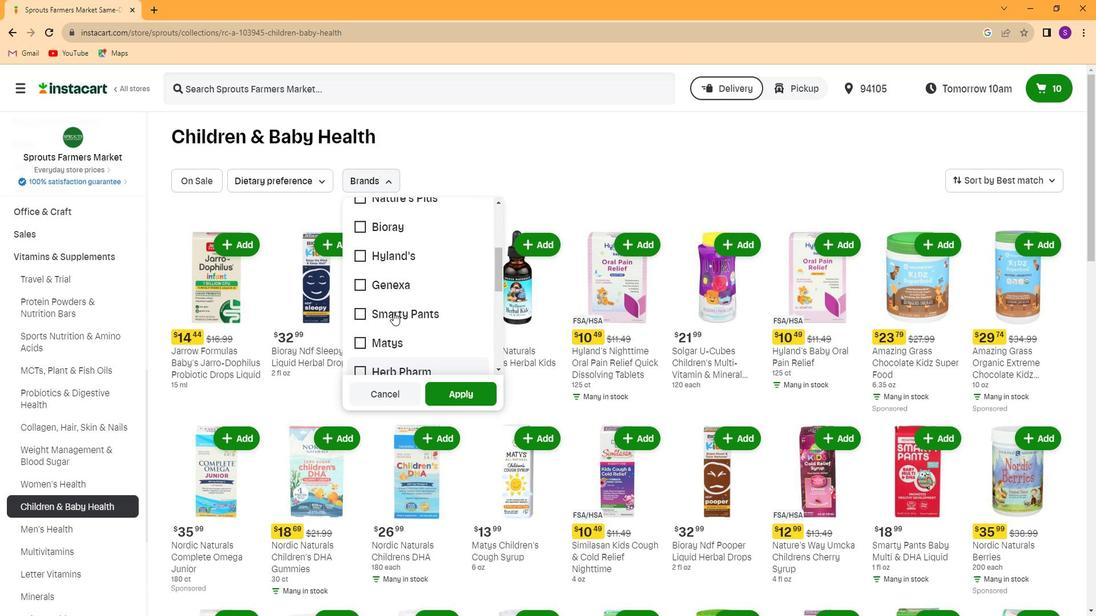 
Action: Mouse scrolled (390, 314) with delta (0, 0)
Screenshot: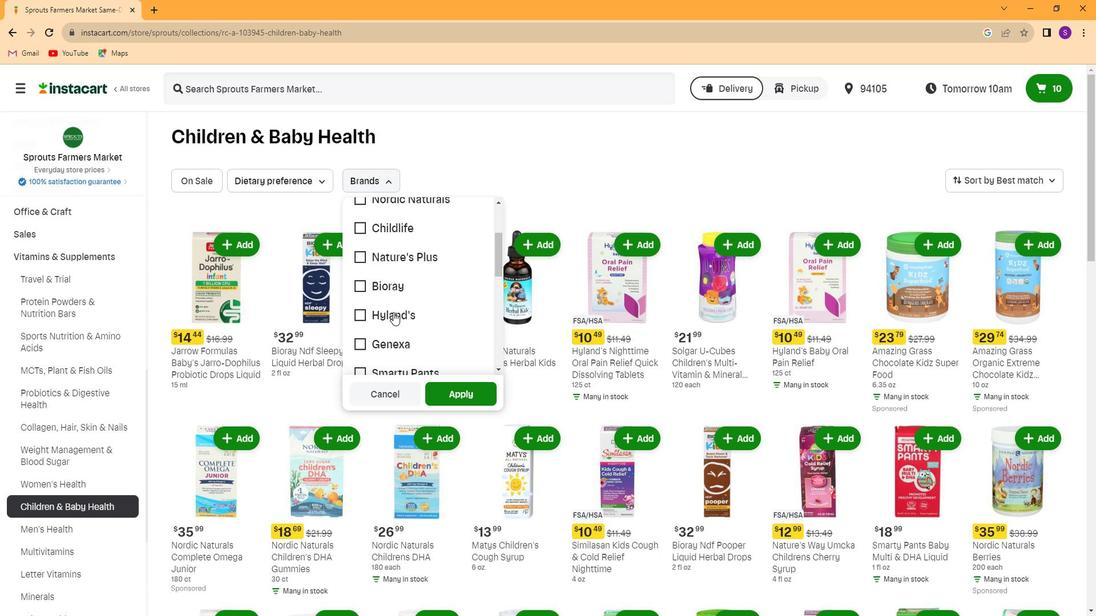 
Action: Mouse scrolled (390, 314) with delta (0, 0)
Screenshot: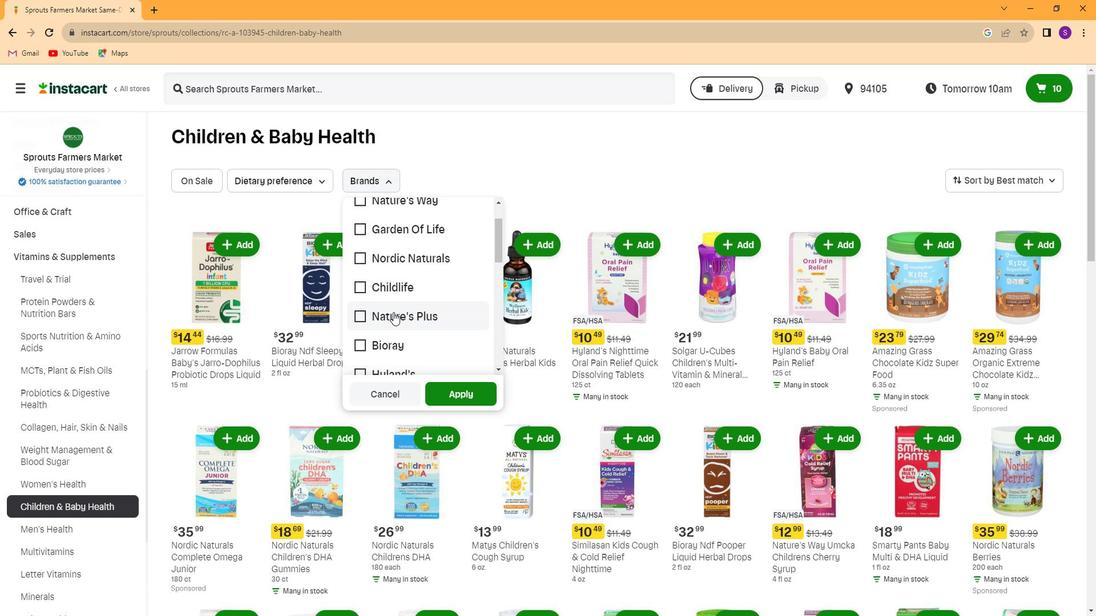 
Action: Mouse scrolled (390, 314) with delta (0, 0)
Screenshot: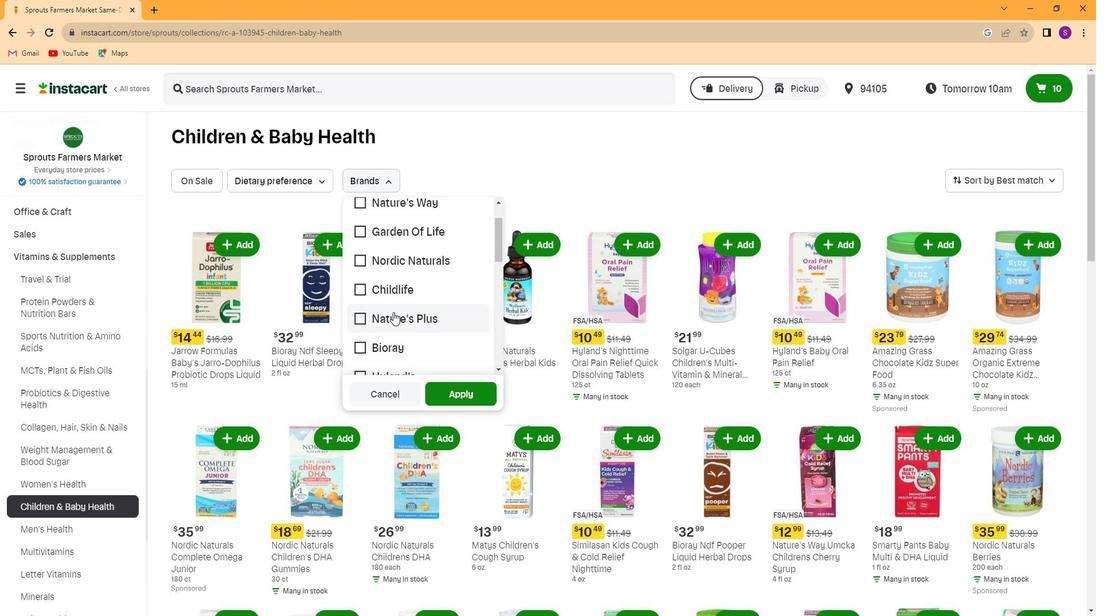 
Action: Mouse scrolled (390, 314) with delta (0, 0)
Screenshot: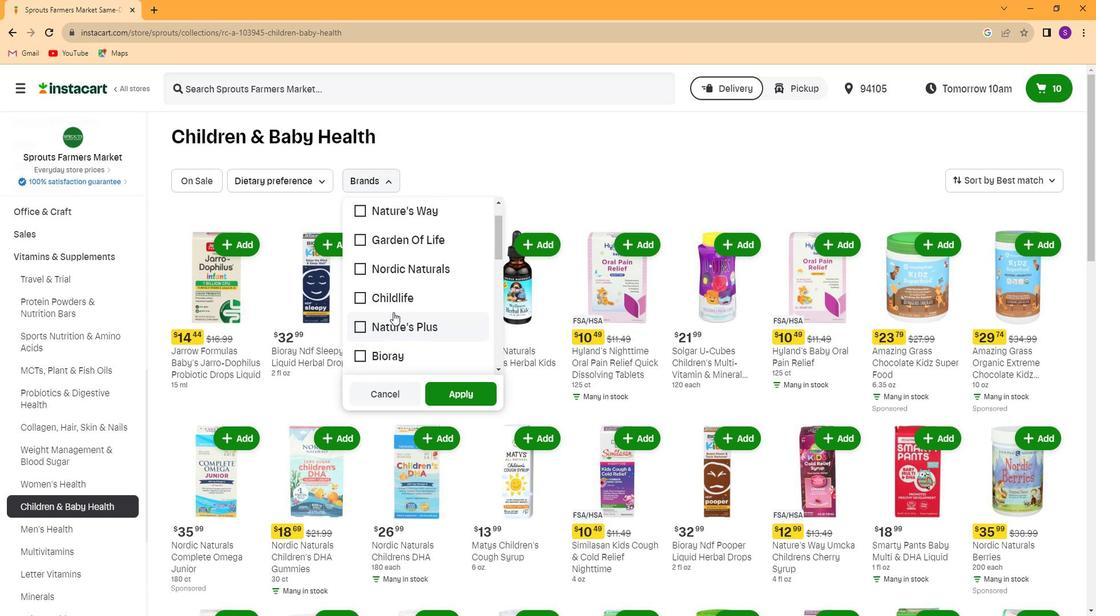 
Action: Mouse scrolled (390, 314) with delta (0, 0)
Screenshot: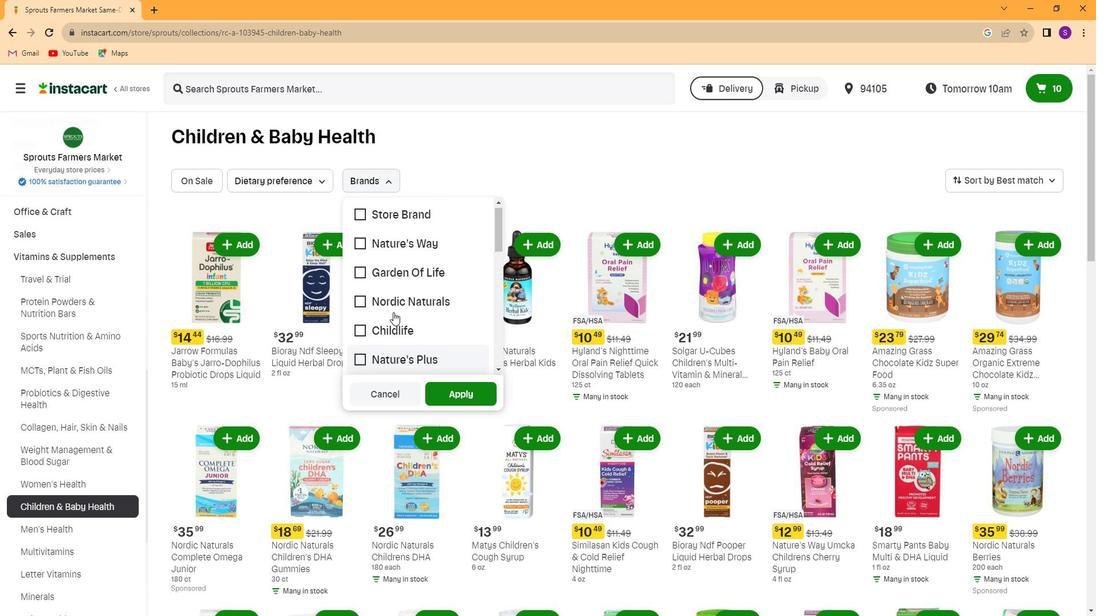 
Action: Mouse scrolled (390, 314) with delta (0, 0)
Screenshot: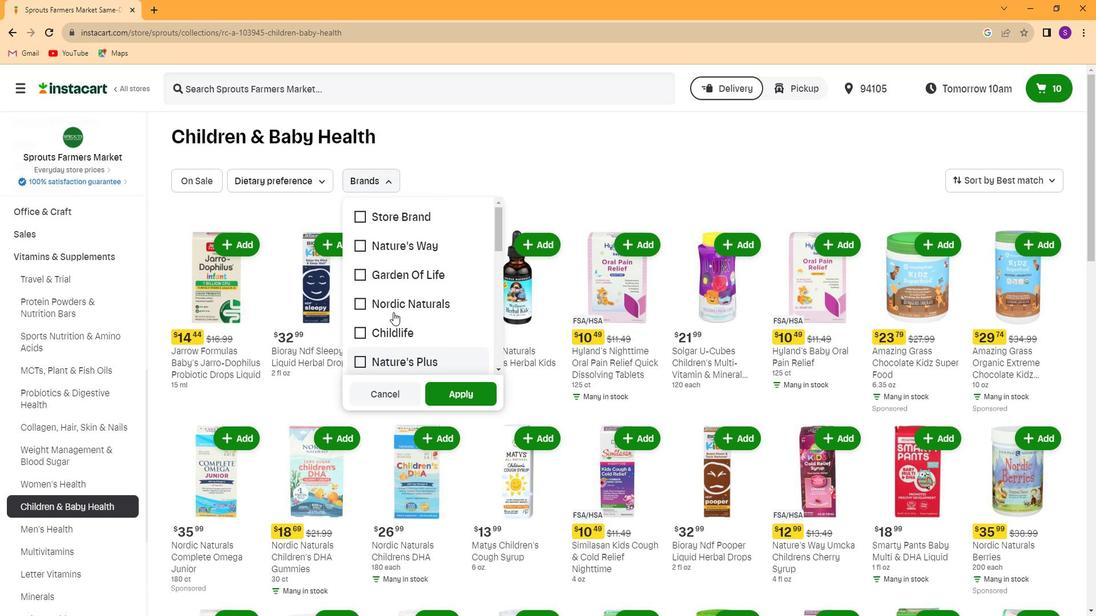 
